 Task: Add a logo for vendor management.
Action: Mouse moved to (17, 85)
Screenshot: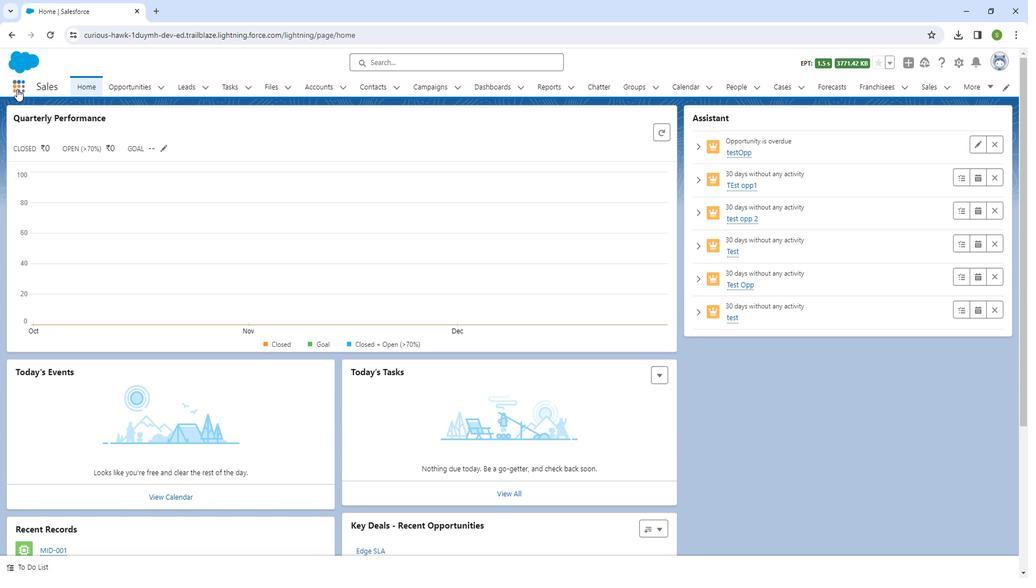 
Action: Mouse pressed left at (17, 85)
Screenshot: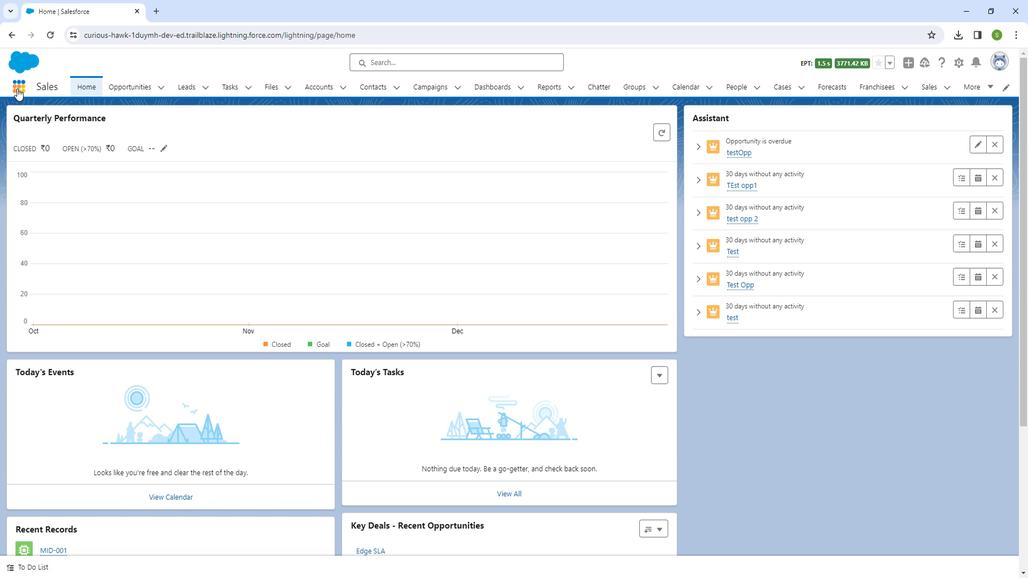 
Action: Mouse moved to (36, 270)
Screenshot: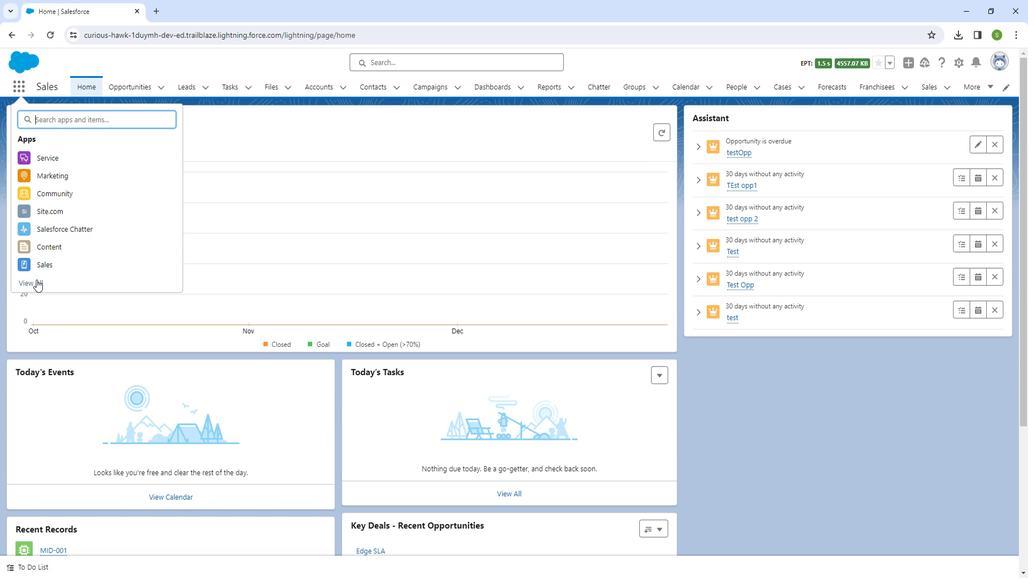 
Action: Mouse pressed left at (36, 270)
Screenshot: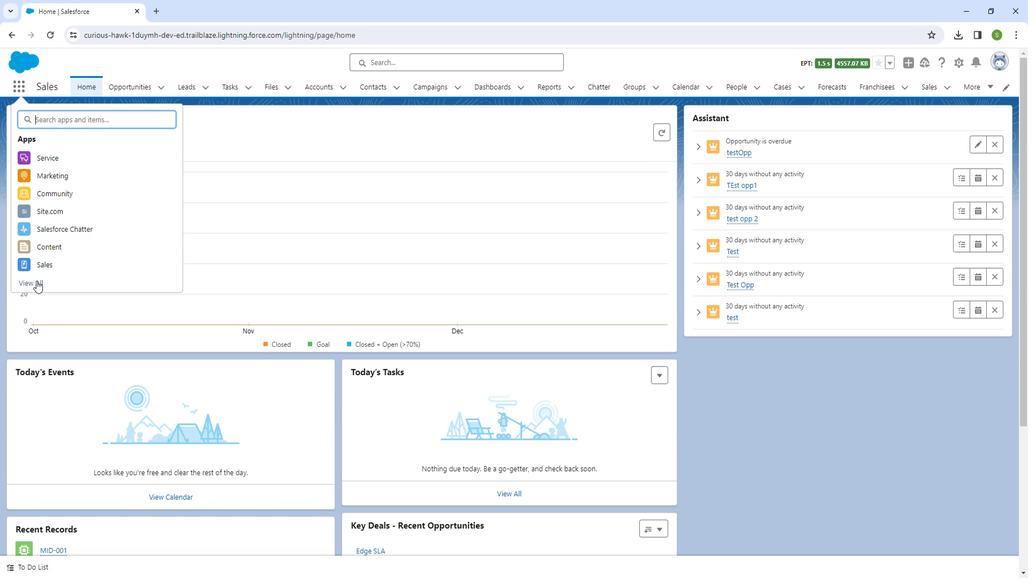 
Action: Mouse moved to (170, 440)
Screenshot: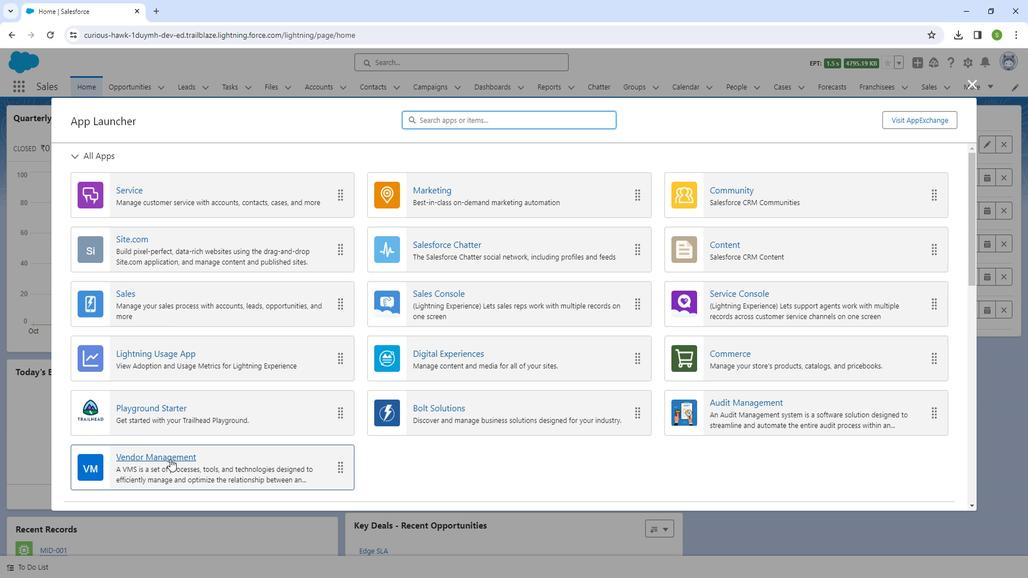 
Action: Mouse pressed left at (170, 440)
Screenshot: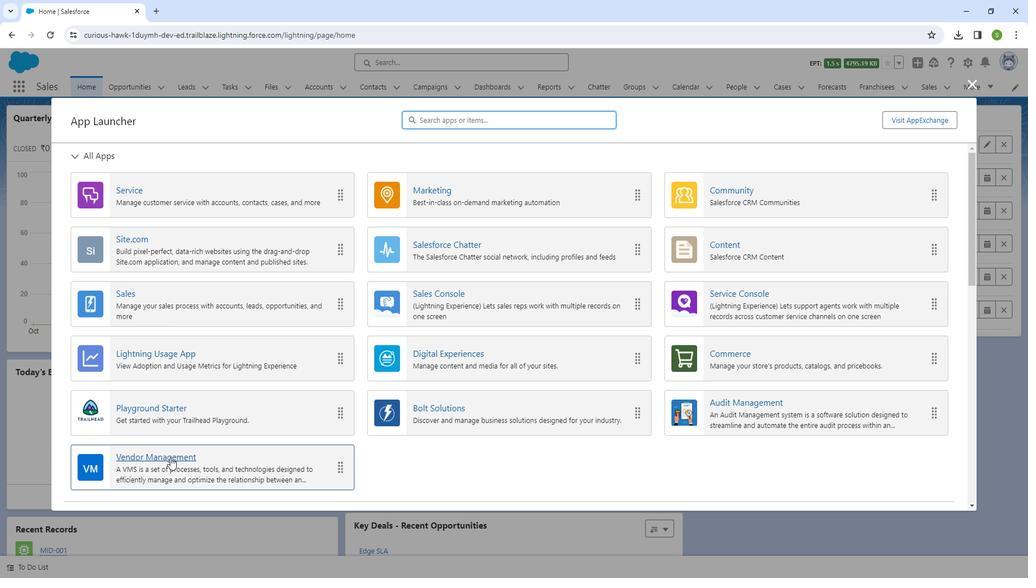 
Action: Mouse moved to (967, 58)
Screenshot: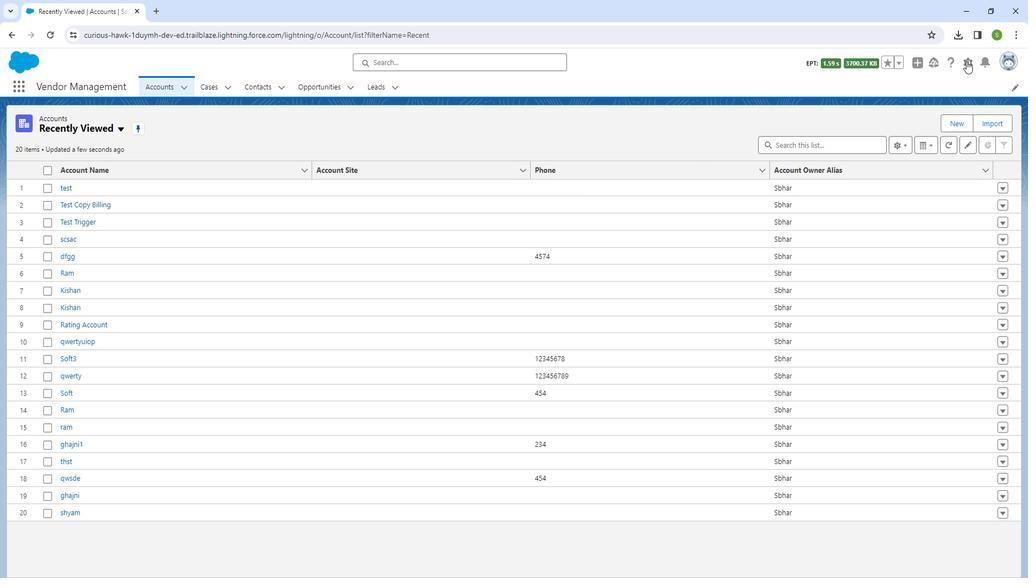 
Action: Mouse pressed left at (967, 58)
Screenshot: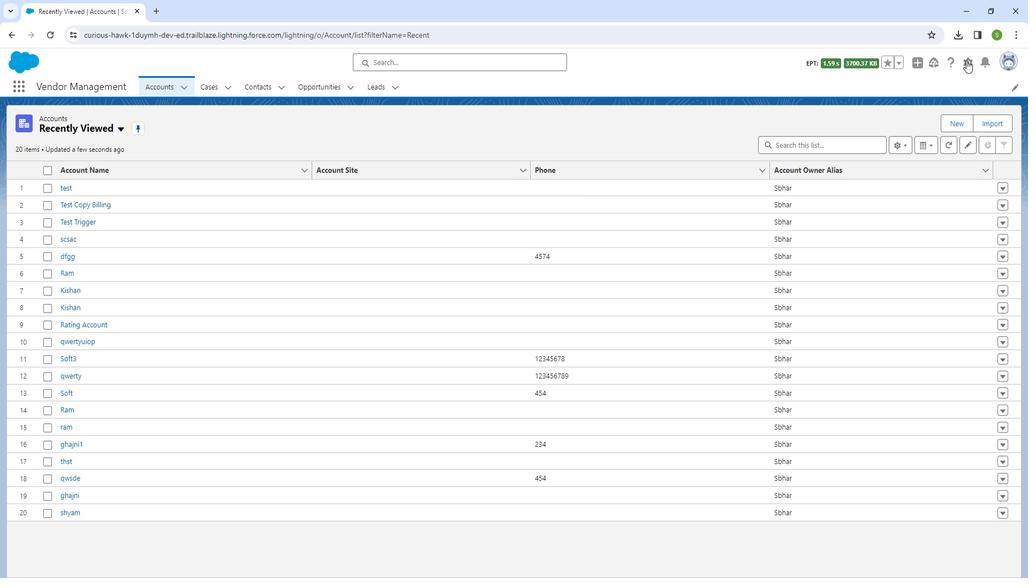 
Action: Mouse moved to (919, 180)
Screenshot: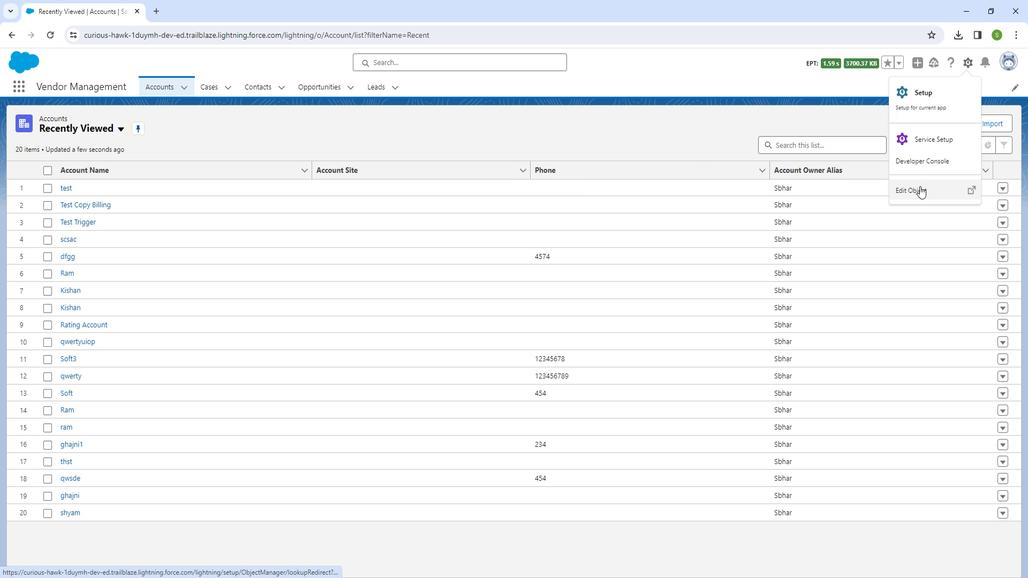
Action: Mouse pressed left at (919, 180)
Screenshot: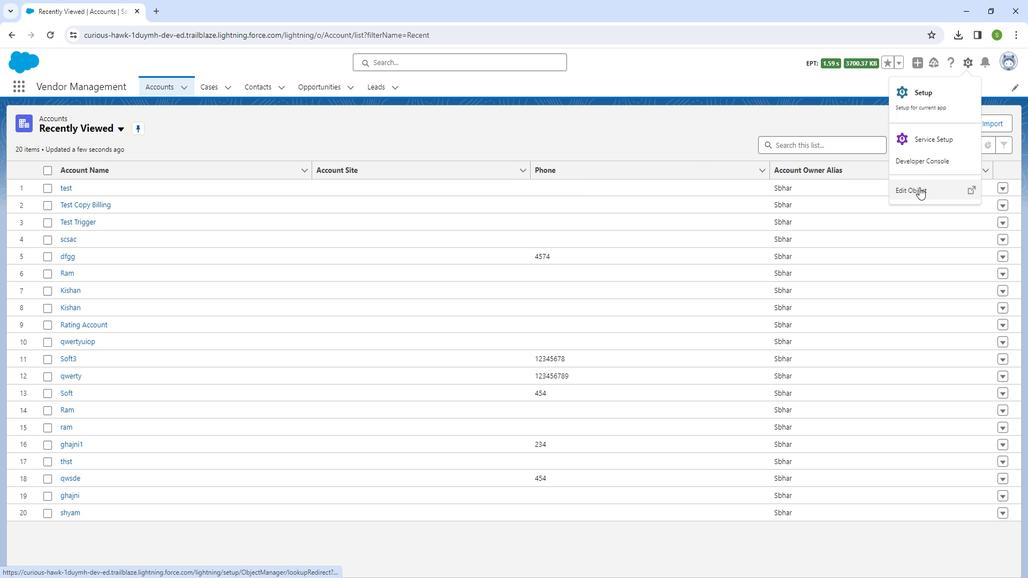 
Action: Mouse moved to (88, 84)
Screenshot: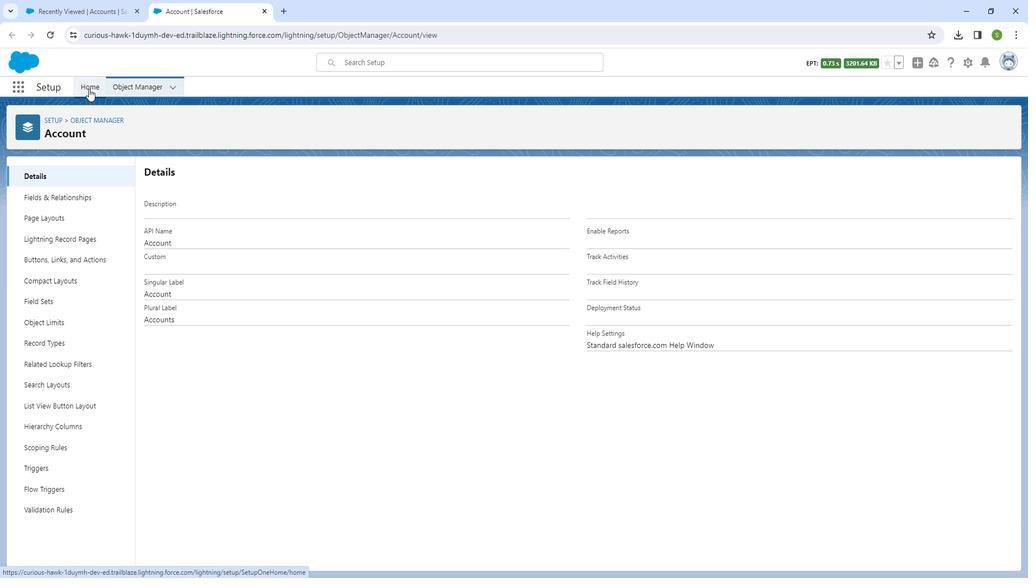 
Action: Mouse pressed left at (88, 84)
Screenshot: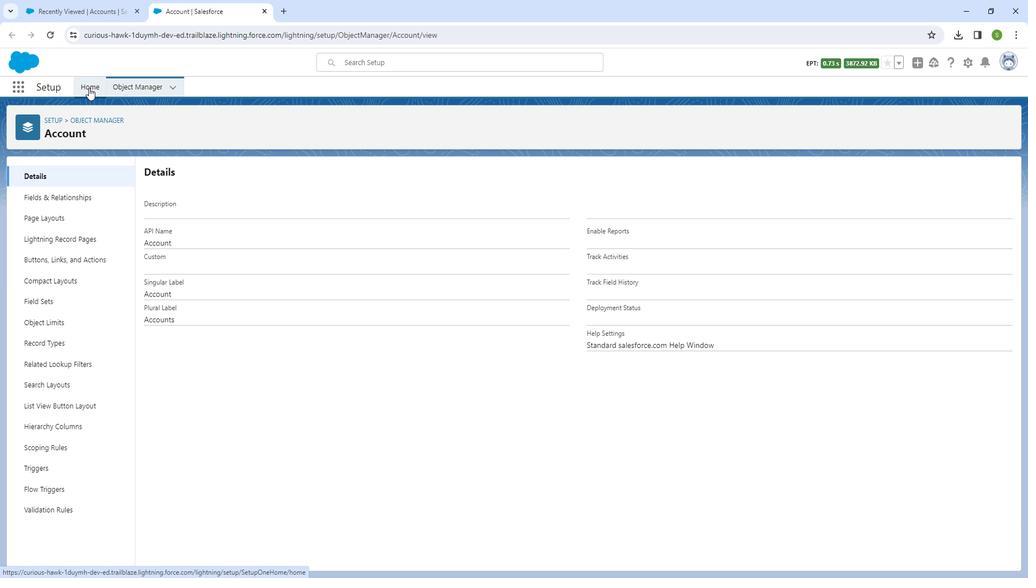 
Action: Mouse moved to (18, 85)
Screenshot: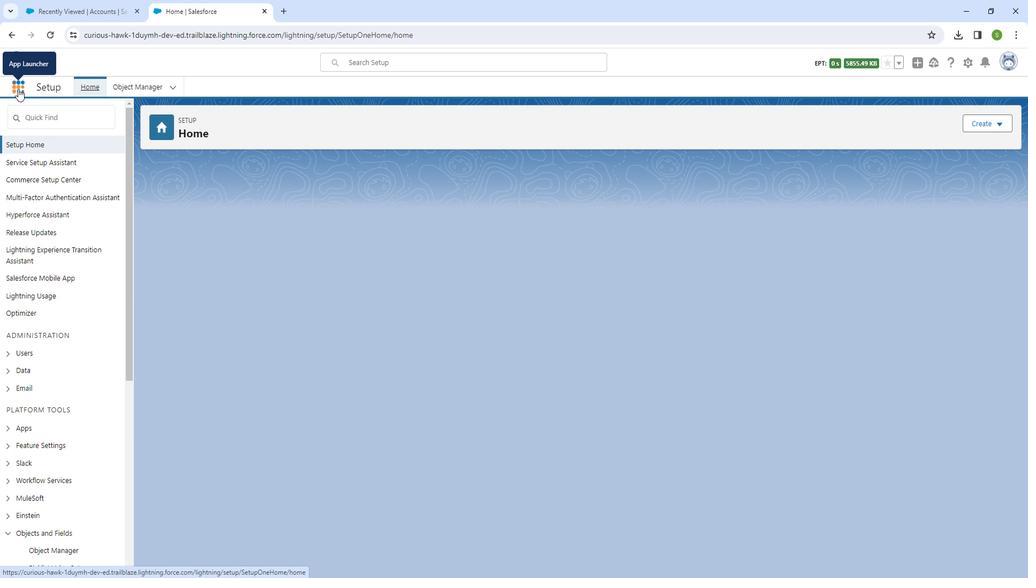 
Action: Mouse pressed left at (18, 85)
Screenshot: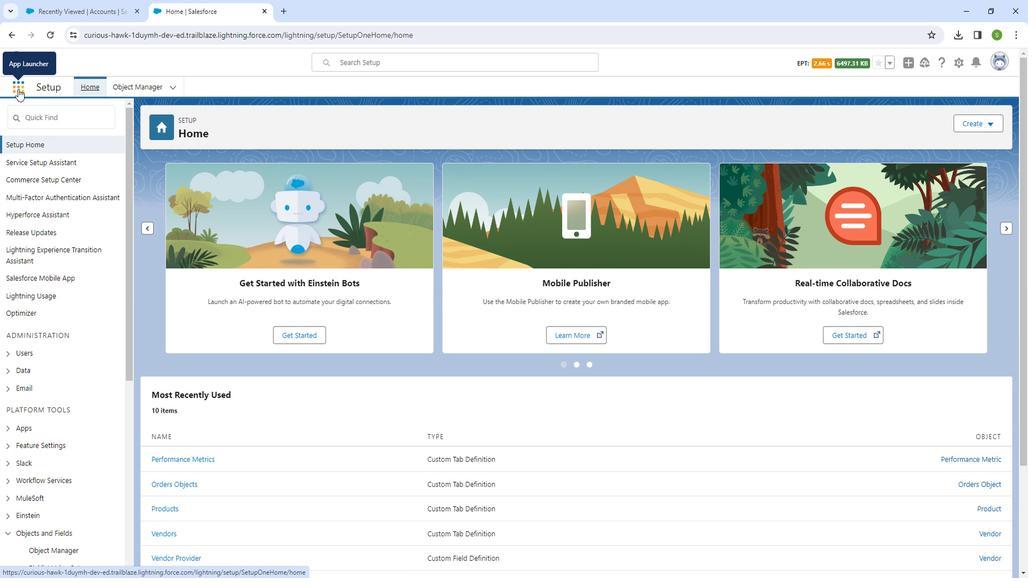 
Action: Mouse moved to (223, 114)
Screenshot: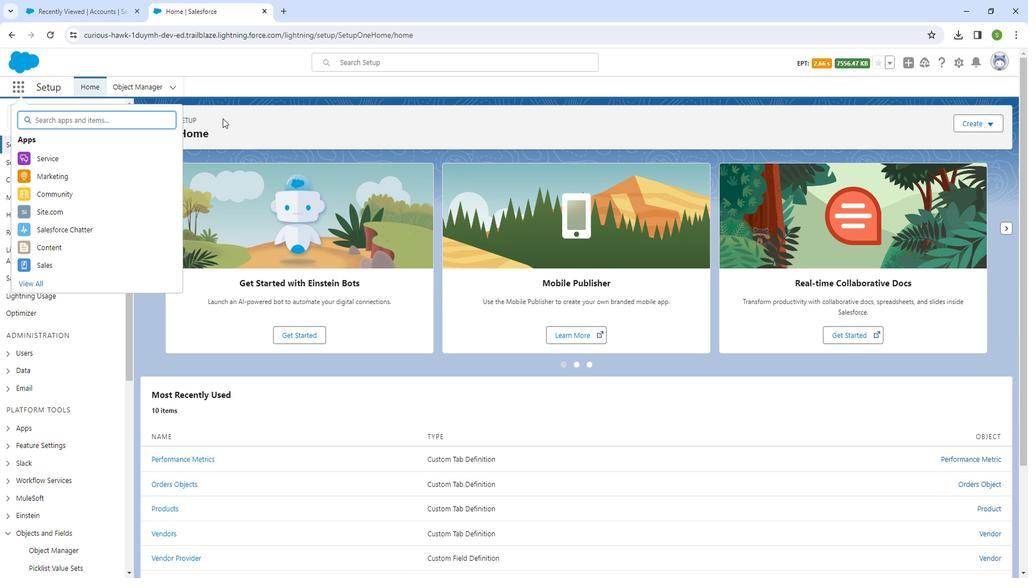 
Action: Mouse pressed left at (223, 114)
Screenshot: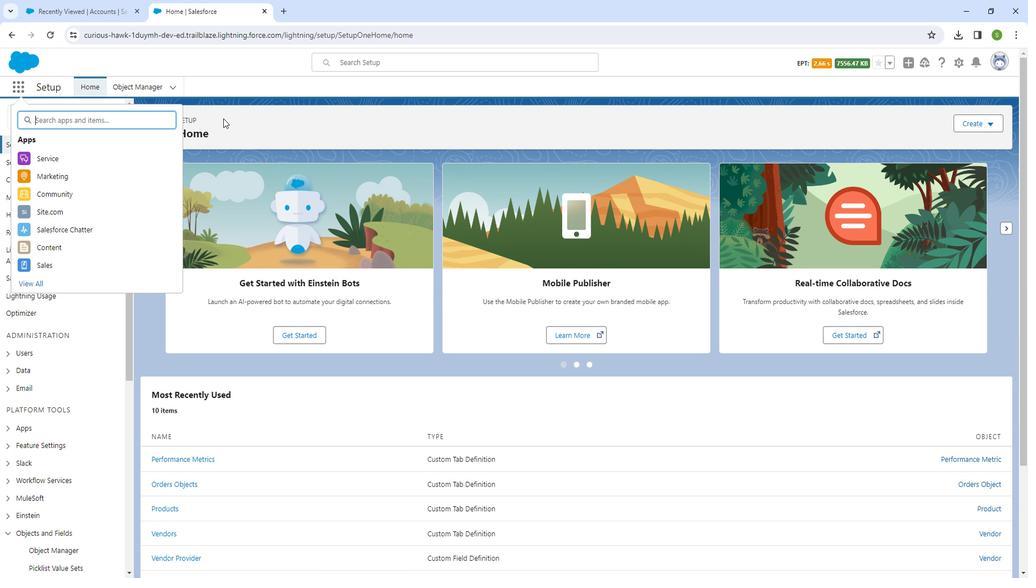 
Action: Mouse moved to (73, 110)
Screenshot: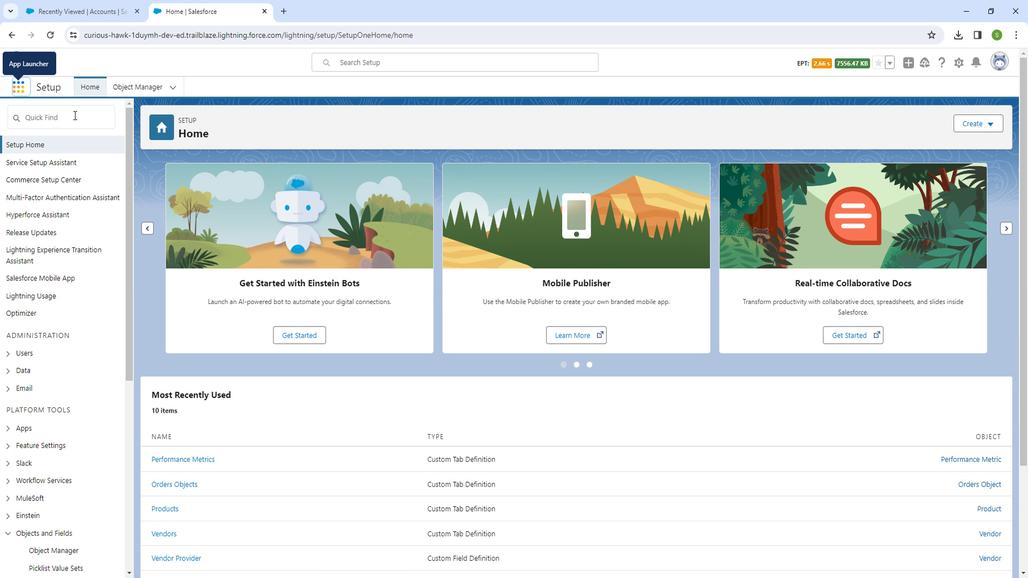 
Action: Mouse pressed left at (73, 110)
Screenshot: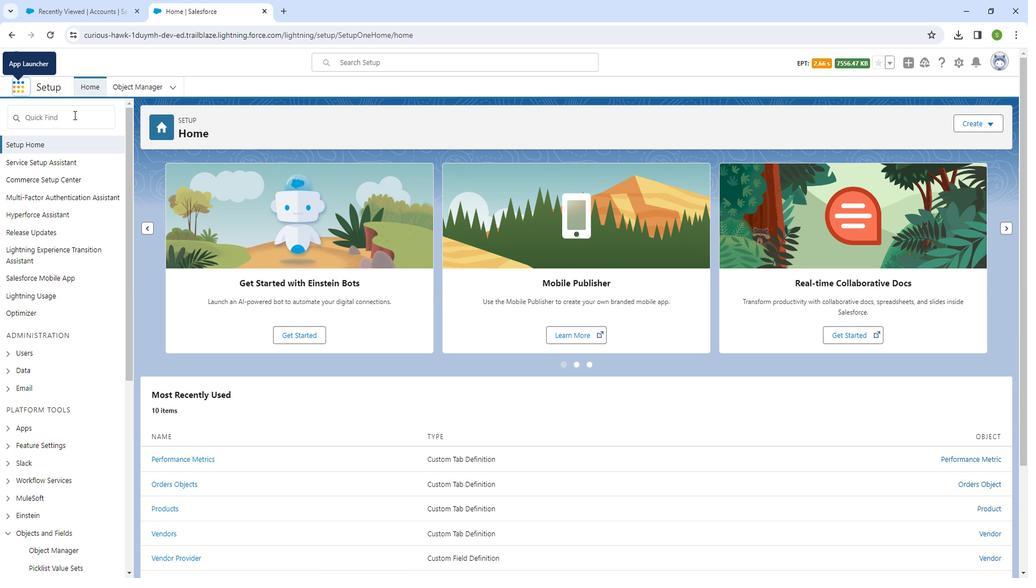 
Action: Mouse moved to (74, 110)
Screenshot: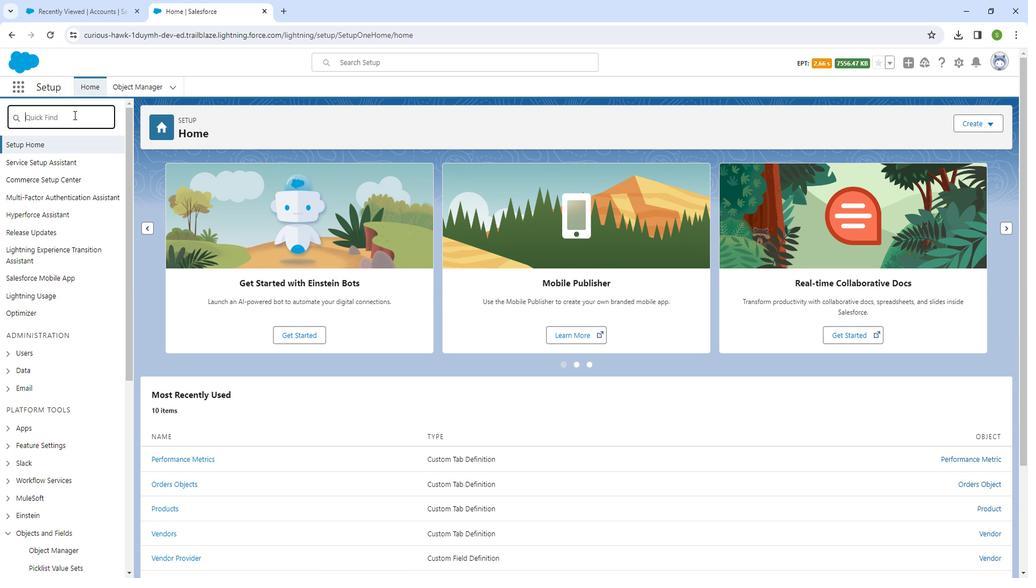 
Action: Key pressed app<Key.space>manager
Screenshot: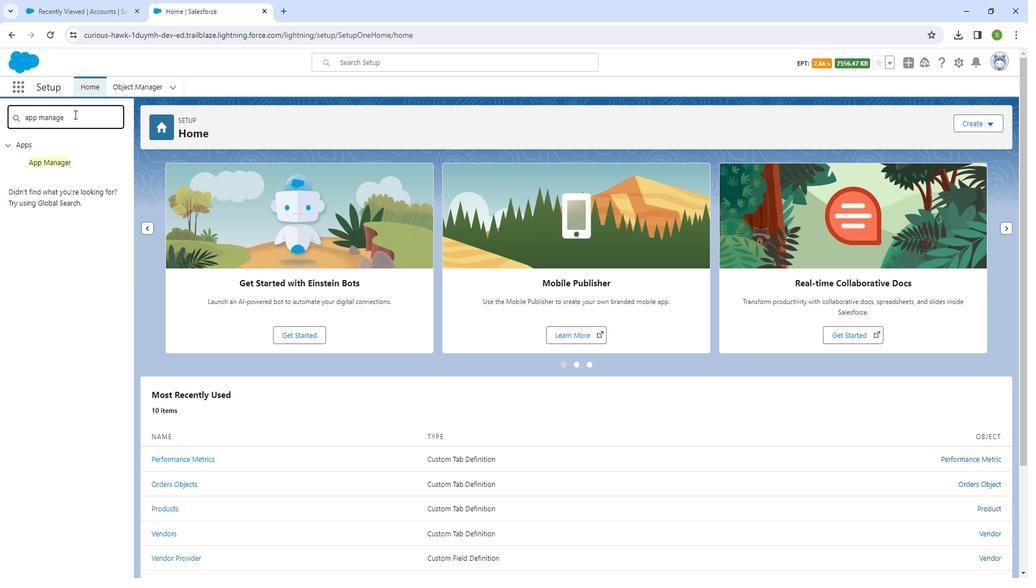
Action: Mouse moved to (54, 154)
Screenshot: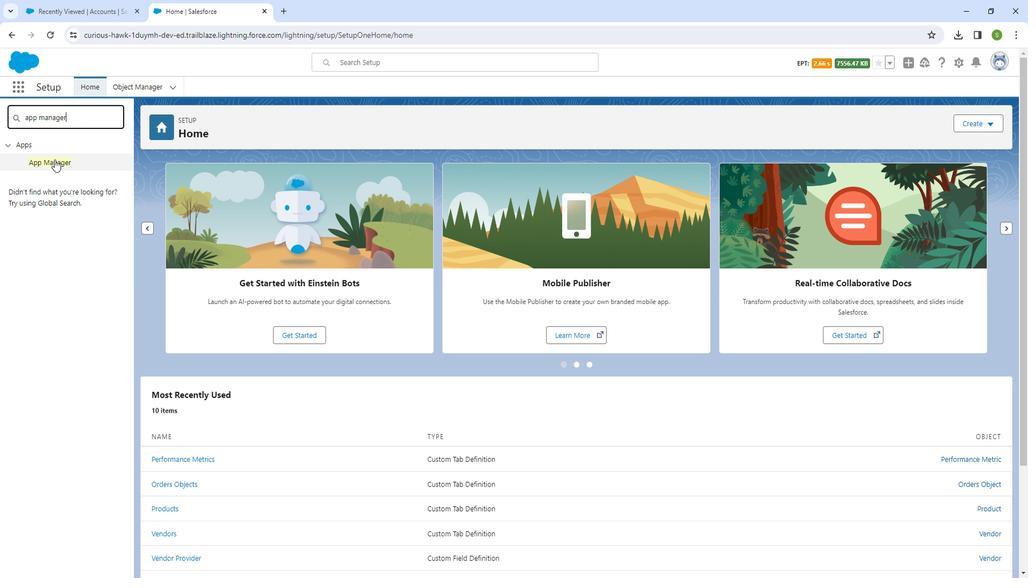 
Action: Mouse pressed left at (54, 154)
Screenshot: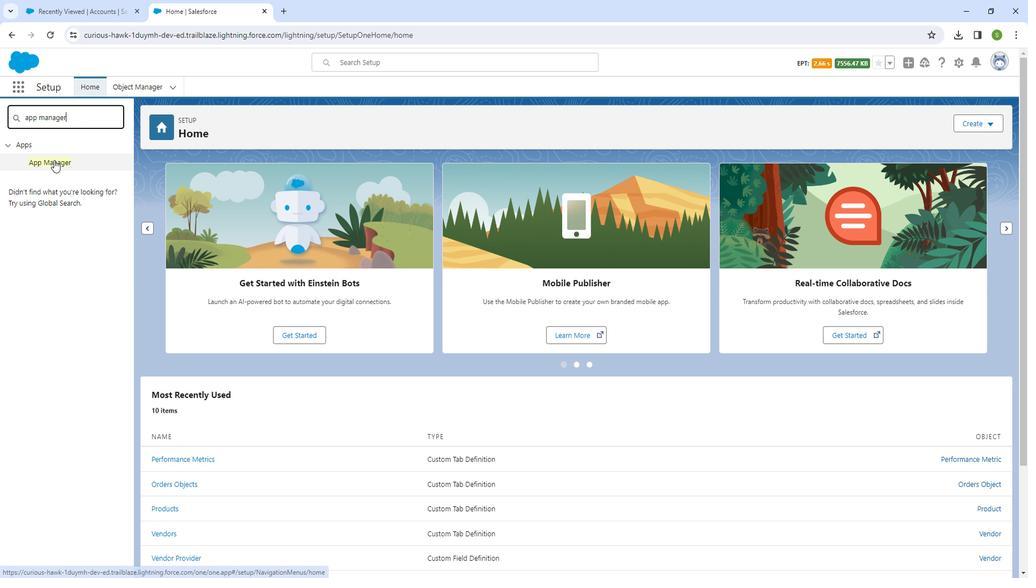 
Action: Mouse moved to (292, 260)
Screenshot: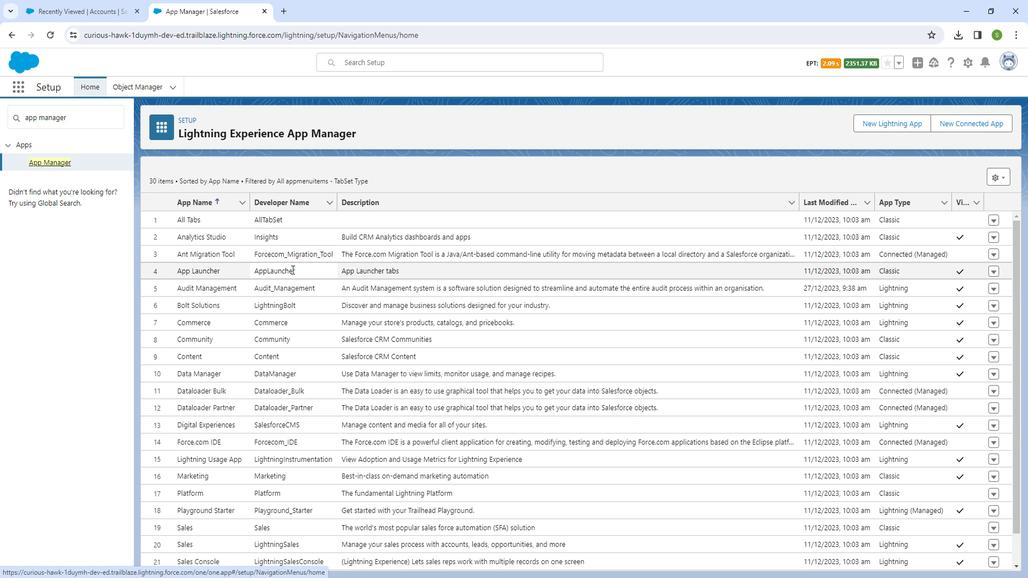 
Action: Mouse scrolled (292, 259) with delta (0, 0)
Screenshot: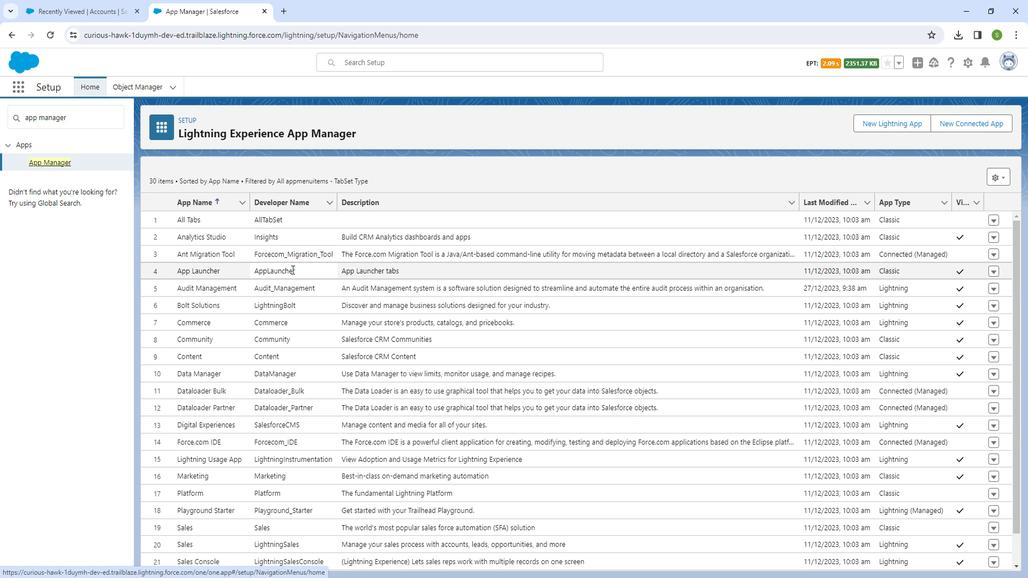
Action: Mouse moved to (292, 265)
Screenshot: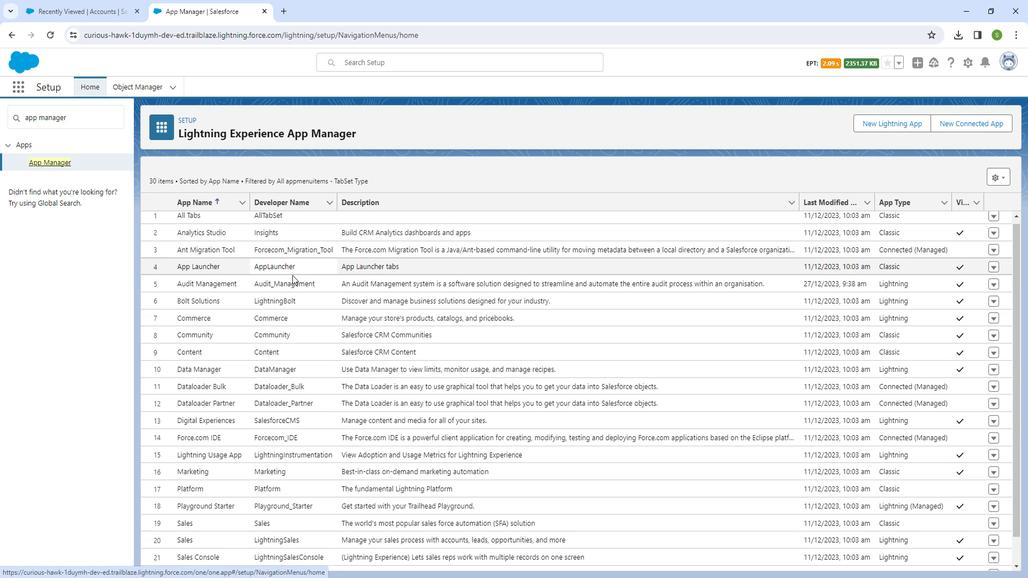 
Action: Mouse scrolled (292, 264) with delta (0, 0)
Screenshot: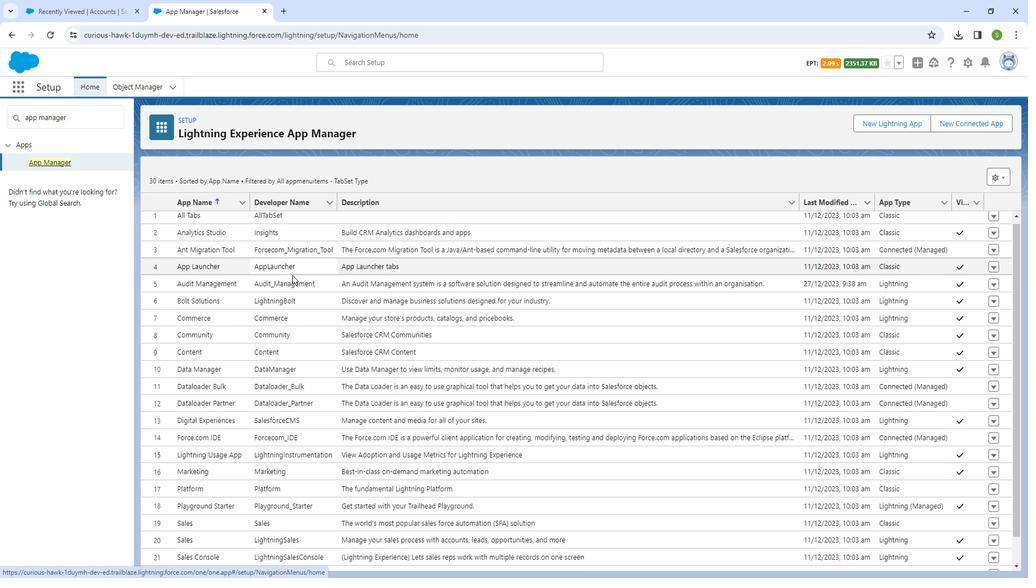 
Action: Mouse moved to (292, 265)
Screenshot: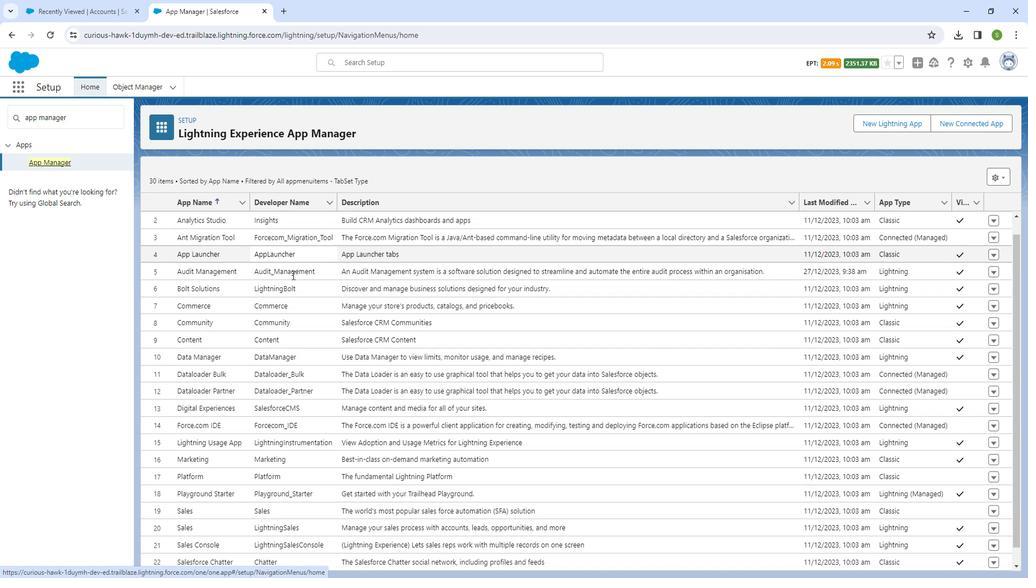 
Action: Mouse scrolled (292, 265) with delta (0, 0)
Screenshot: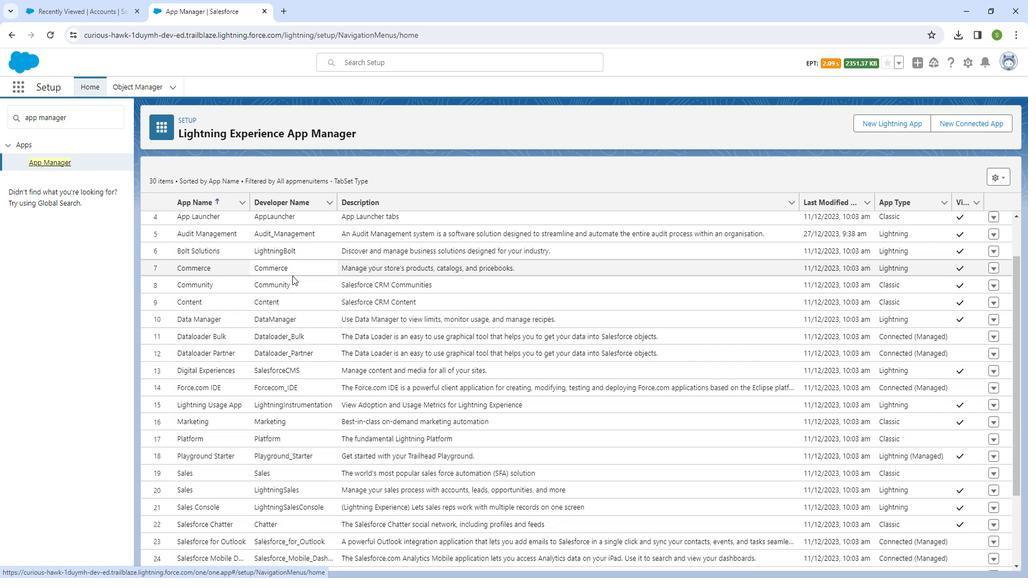 
Action: Mouse moved to (292, 266)
Screenshot: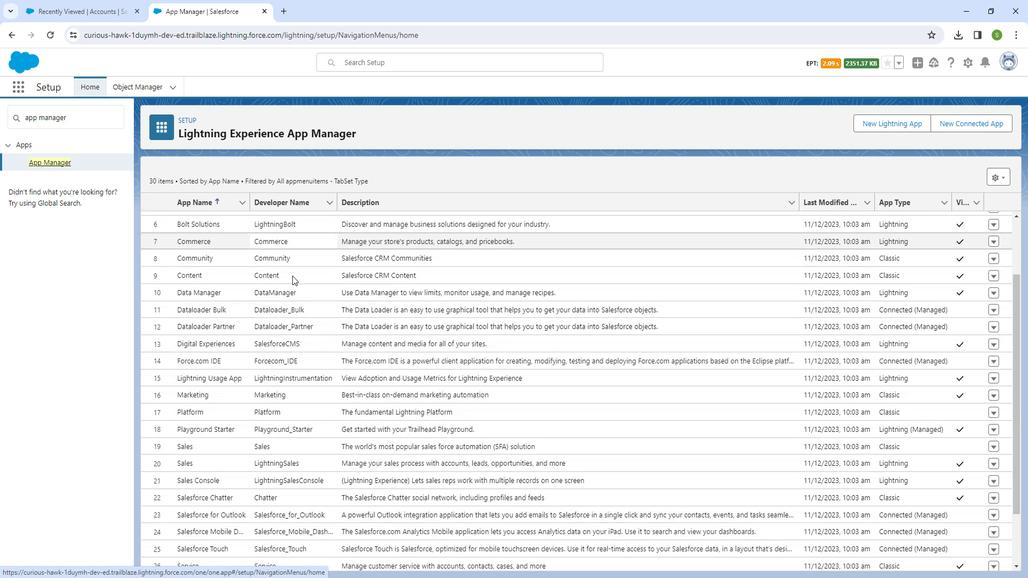 
Action: Mouse scrolled (292, 265) with delta (0, 0)
Screenshot: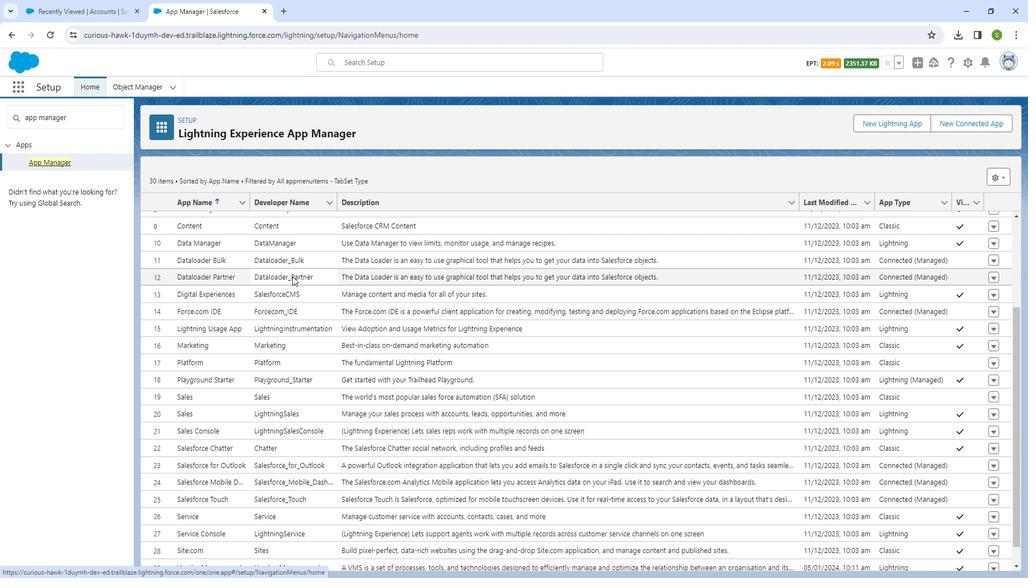 
Action: Mouse moved to (292, 266)
Screenshot: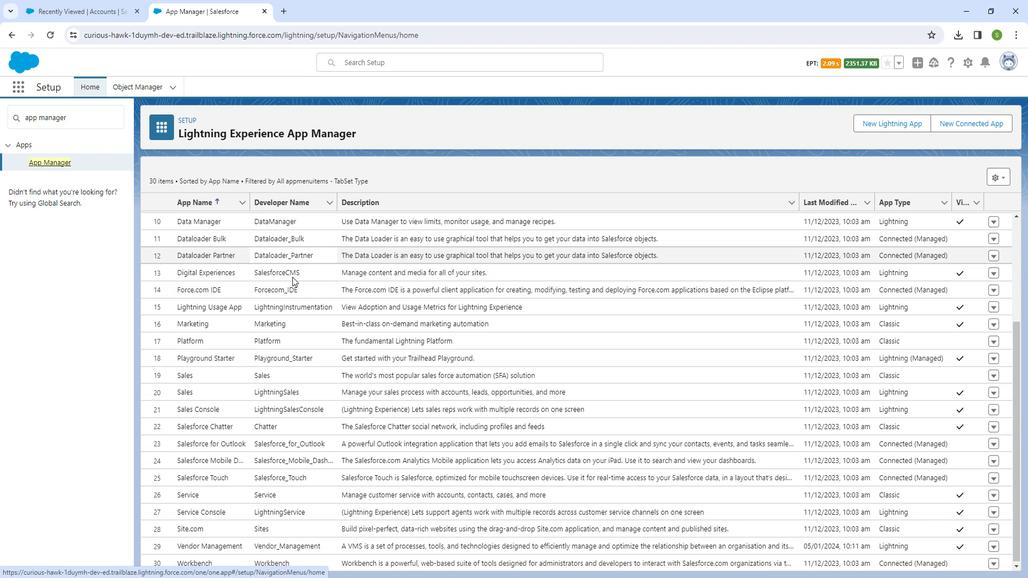 
Action: Mouse scrolled (292, 266) with delta (0, 0)
Screenshot: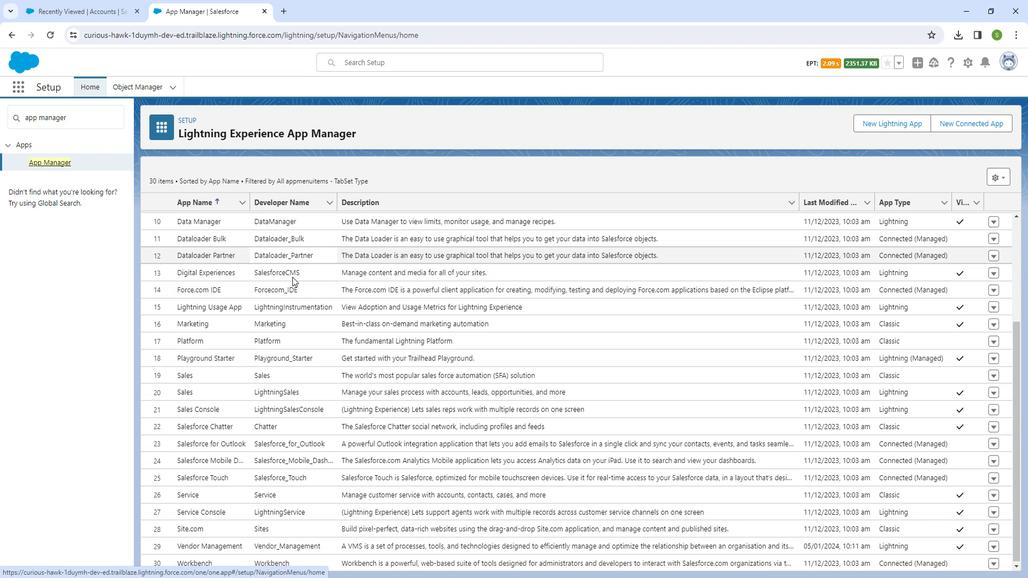 
Action: Mouse moved to (293, 267)
Screenshot: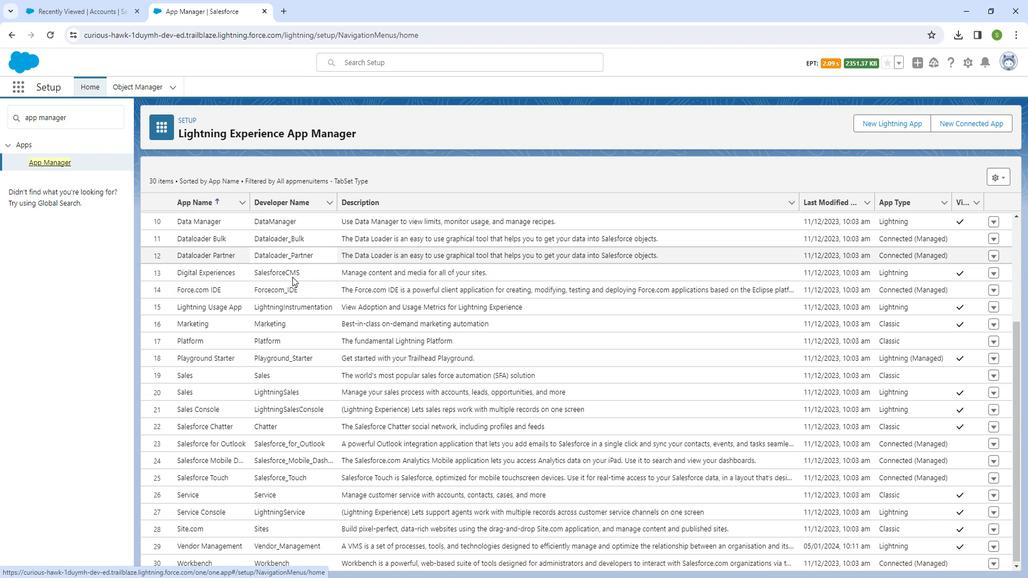
Action: Mouse scrolled (293, 266) with delta (0, 0)
Screenshot: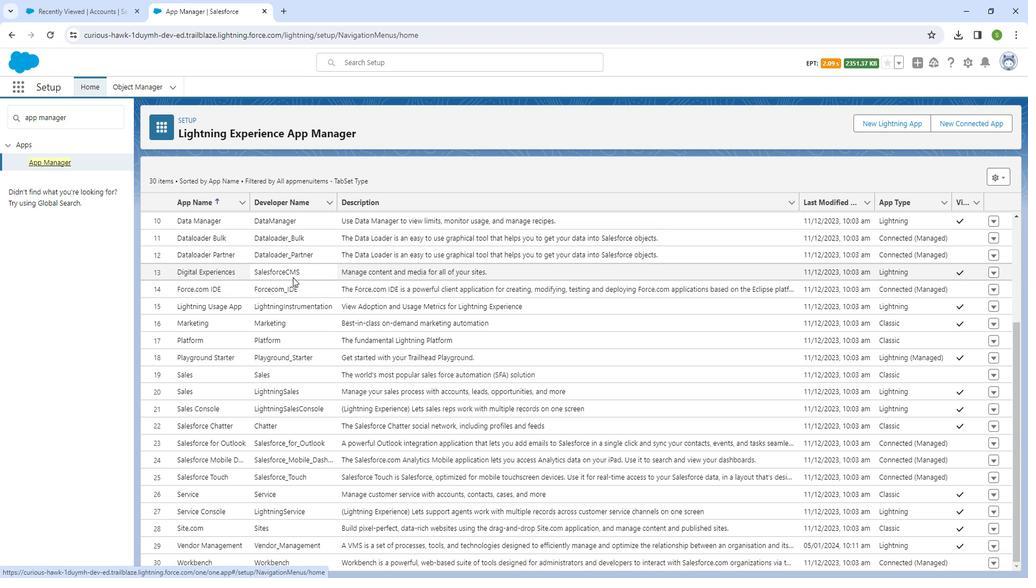 
Action: Mouse moved to (992, 527)
Screenshot: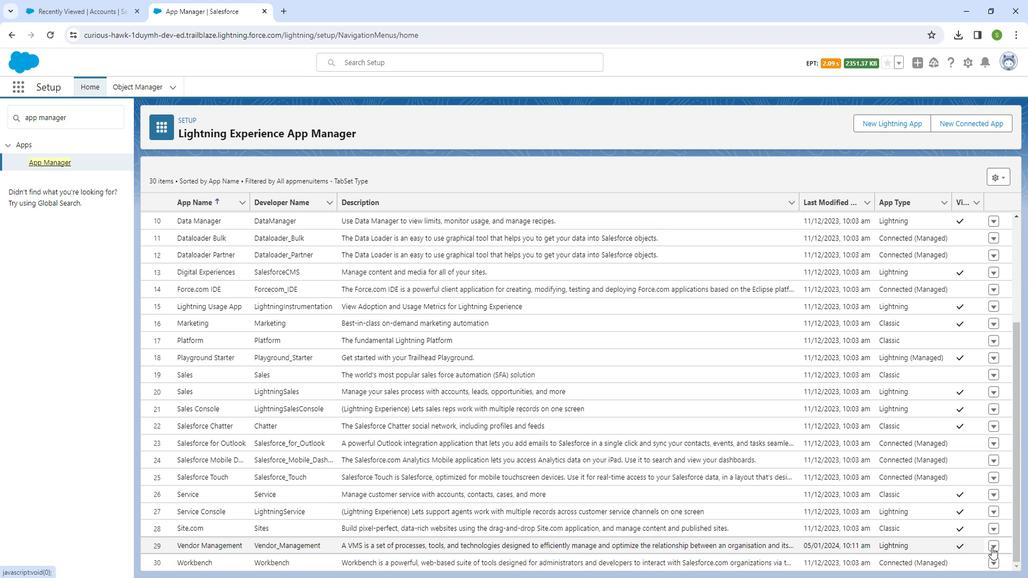 
Action: Mouse pressed left at (992, 527)
Screenshot: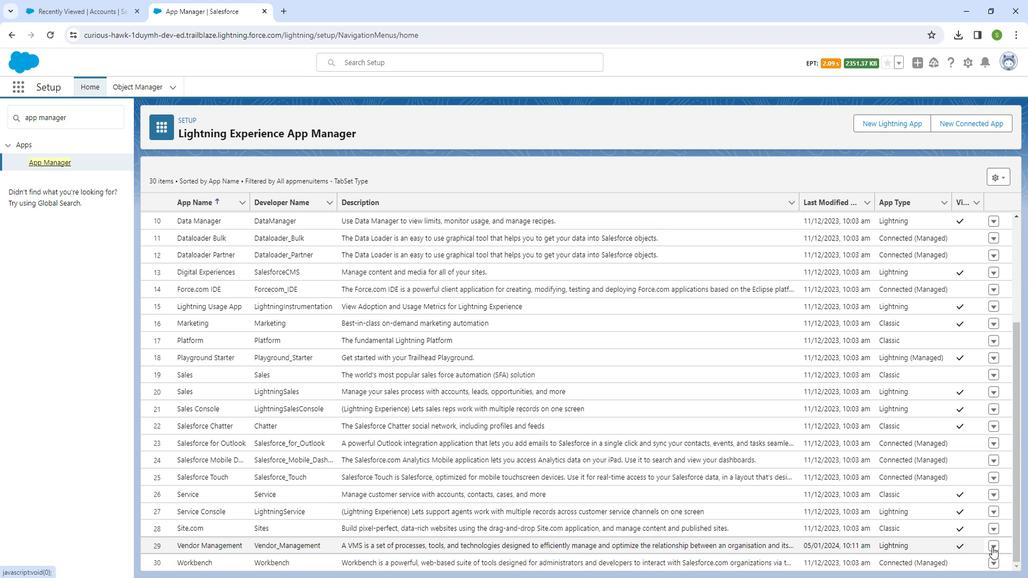 
Action: Mouse moved to (974, 470)
Screenshot: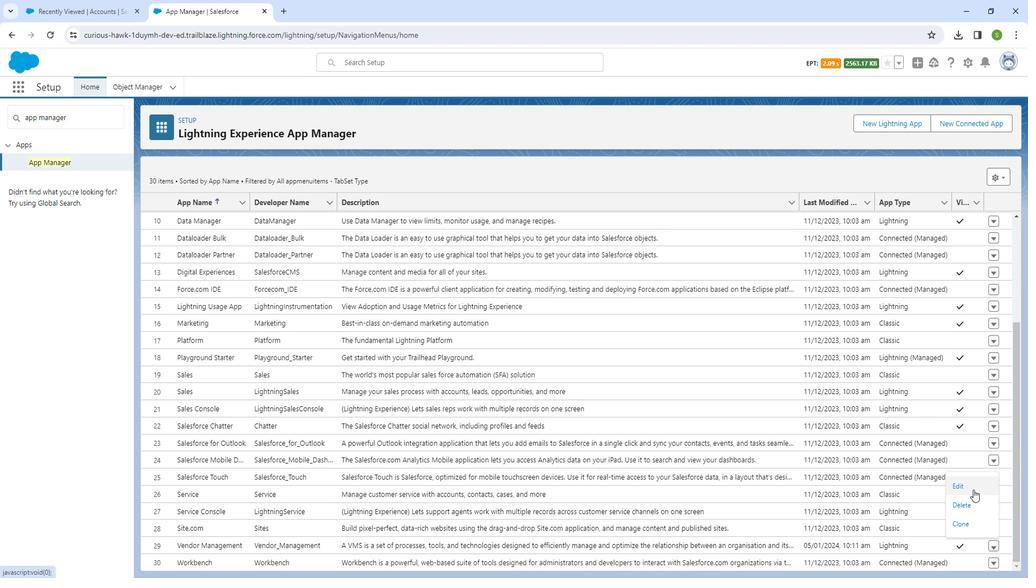 
Action: Mouse pressed left at (974, 470)
Screenshot: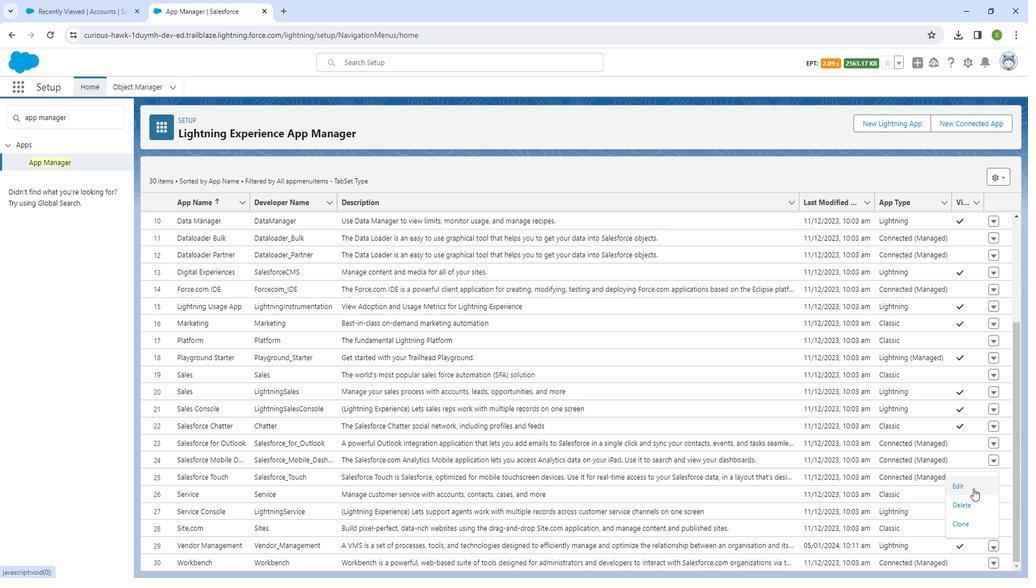 
Action: Mouse moved to (378, 200)
Screenshot: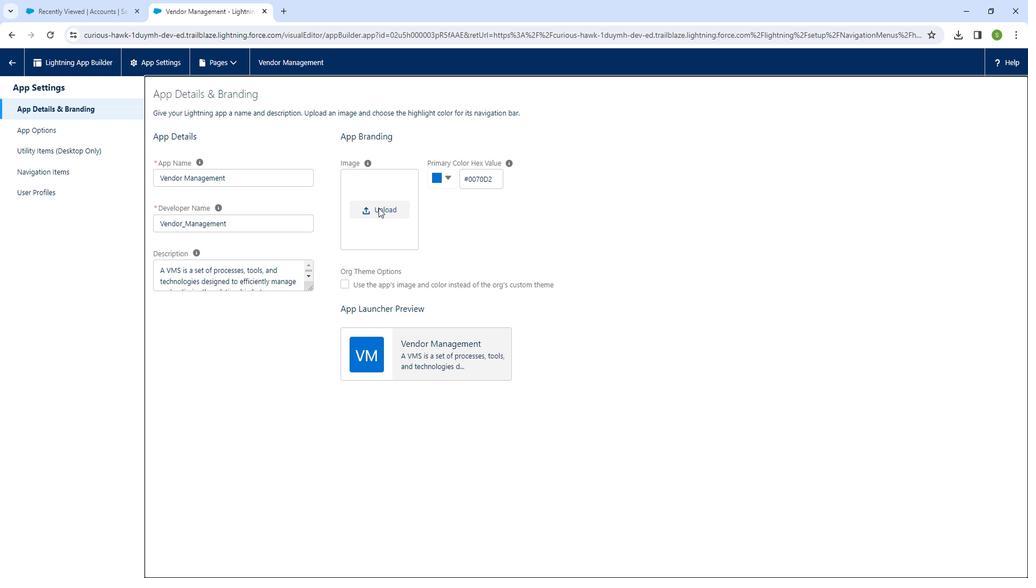 
Action: Mouse pressed left at (378, 200)
Screenshot: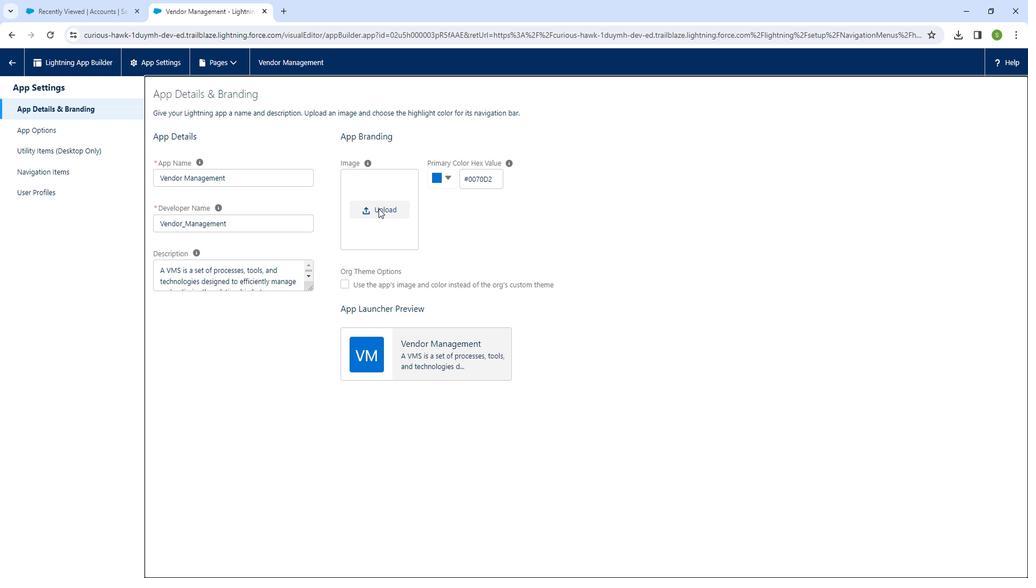 
Action: Mouse moved to (62, 81)
Screenshot: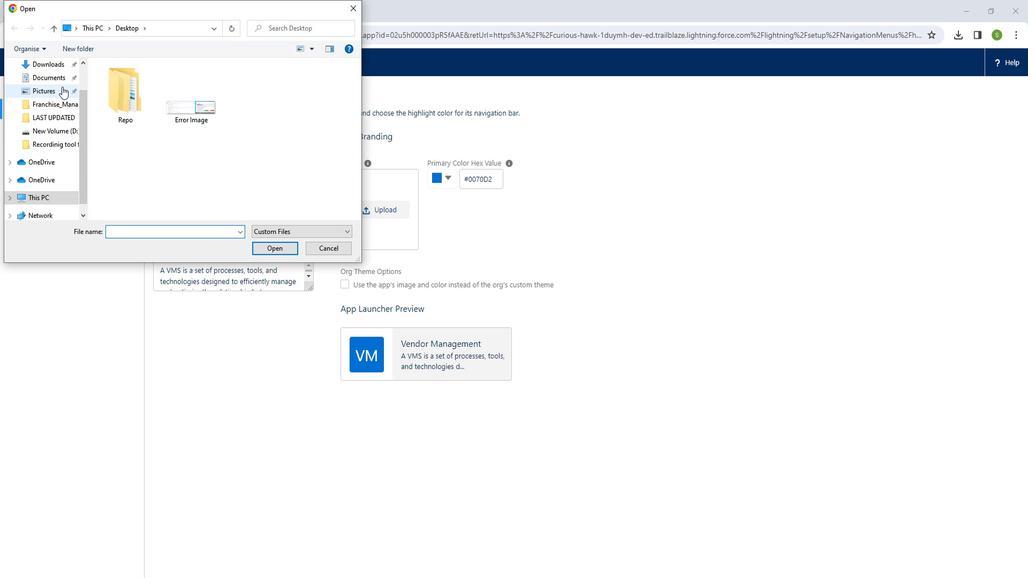 
Action: Mouse scrolled (62, 82) with delta (0, 0)
Screenshot: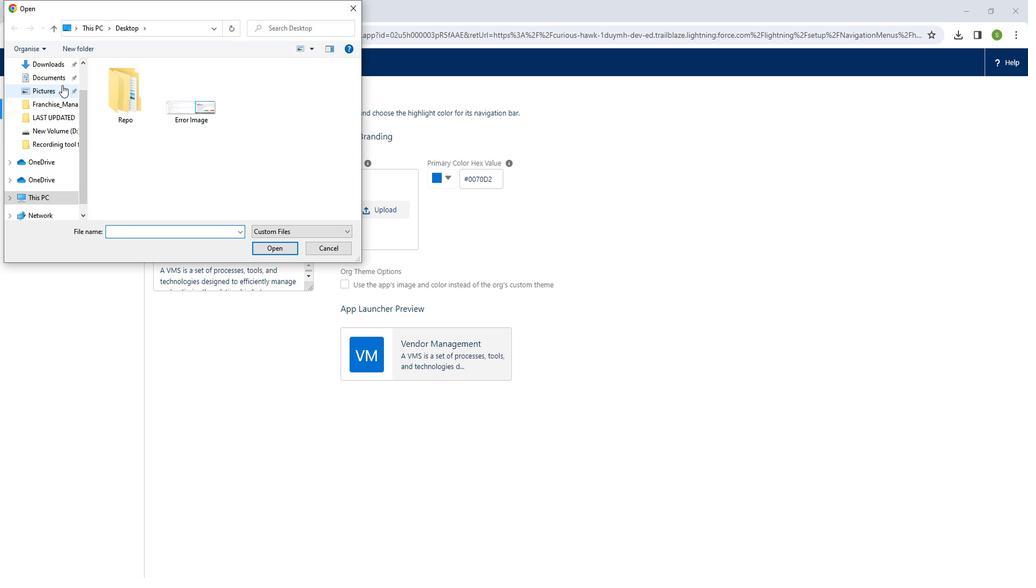 
Action: Mouse scrolled (62, 82) with delta (0, 0)
Screenshot: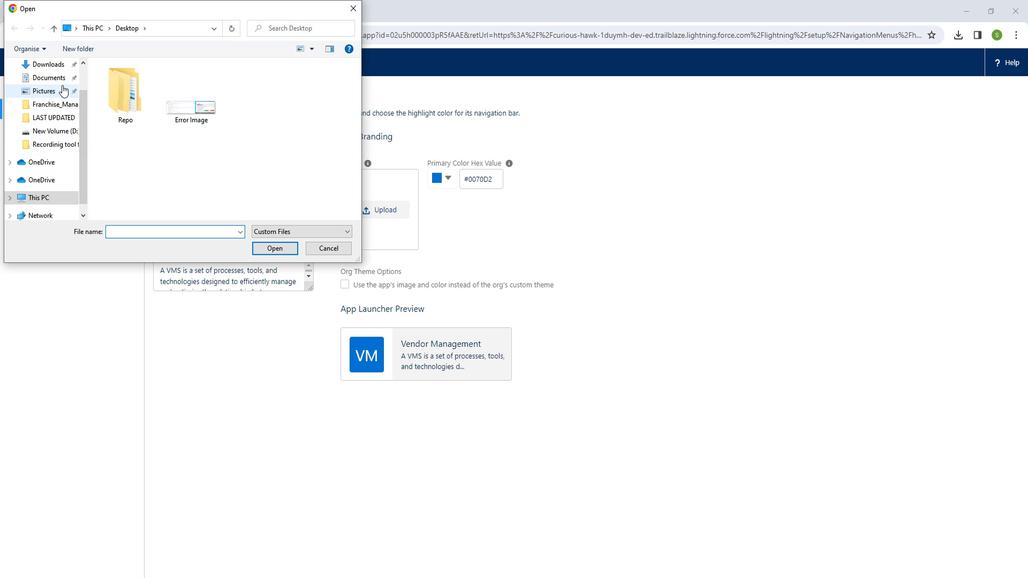 
Action: Mouse moved to (47, 93)
Screenshot: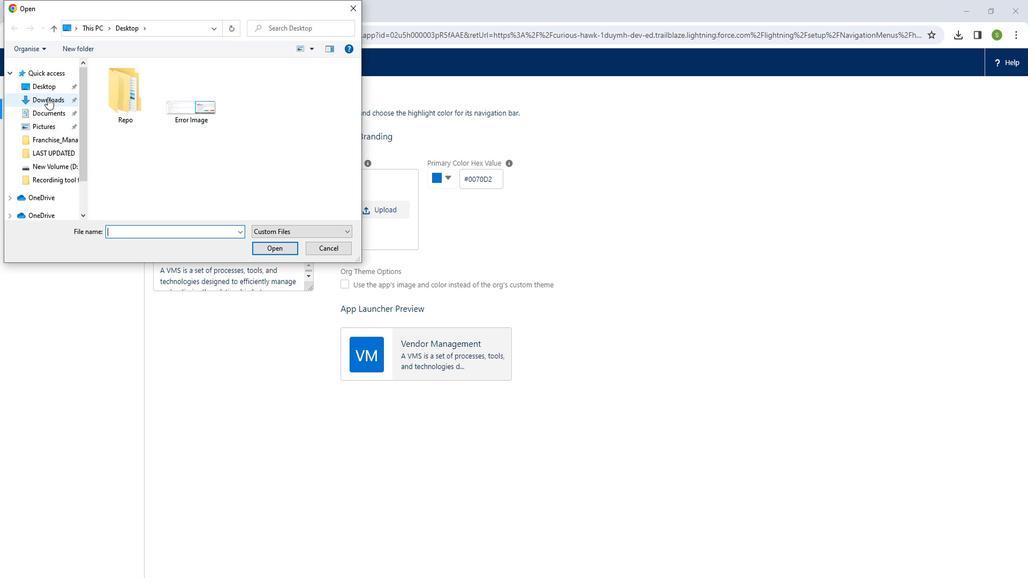 
Action: Mouse pressed left at (47, 93)
Screenshot: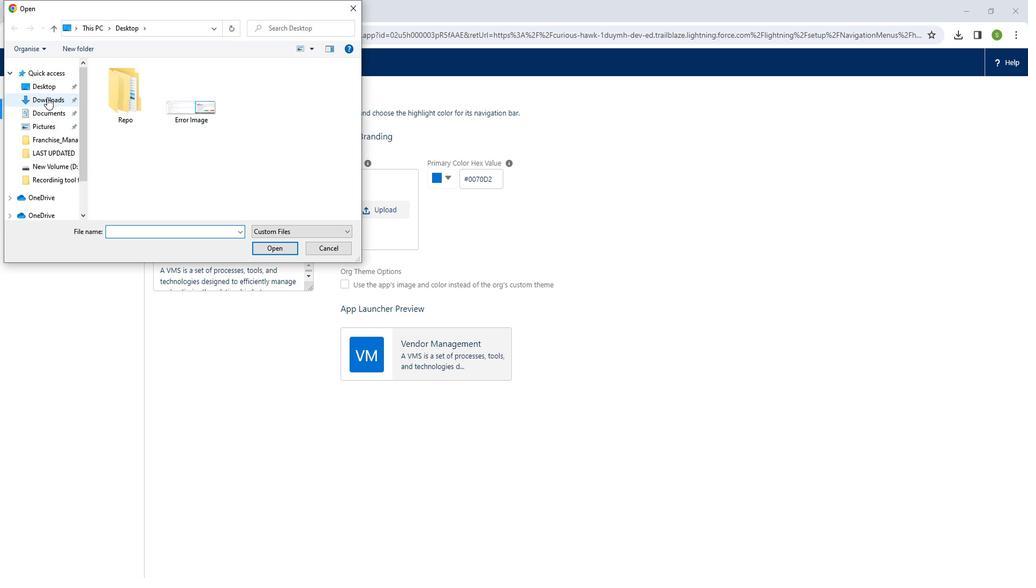 
Action: Mouse moved to (135, 94)
Screenshot: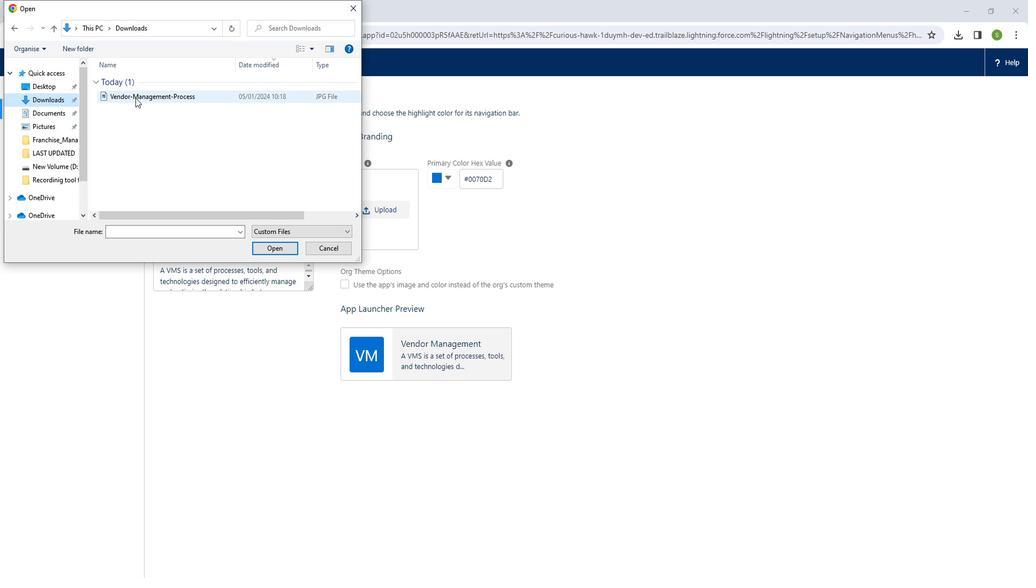 
Action: Mouse pressed left at (135, 94)
Screenshot: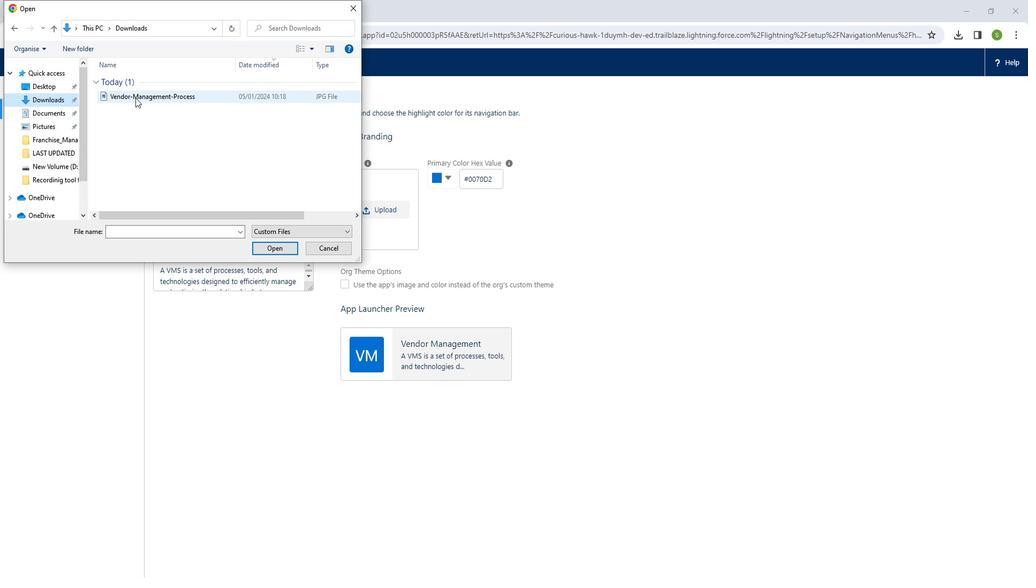 
Action: Mouse moved to (268, 238)
Screenshot: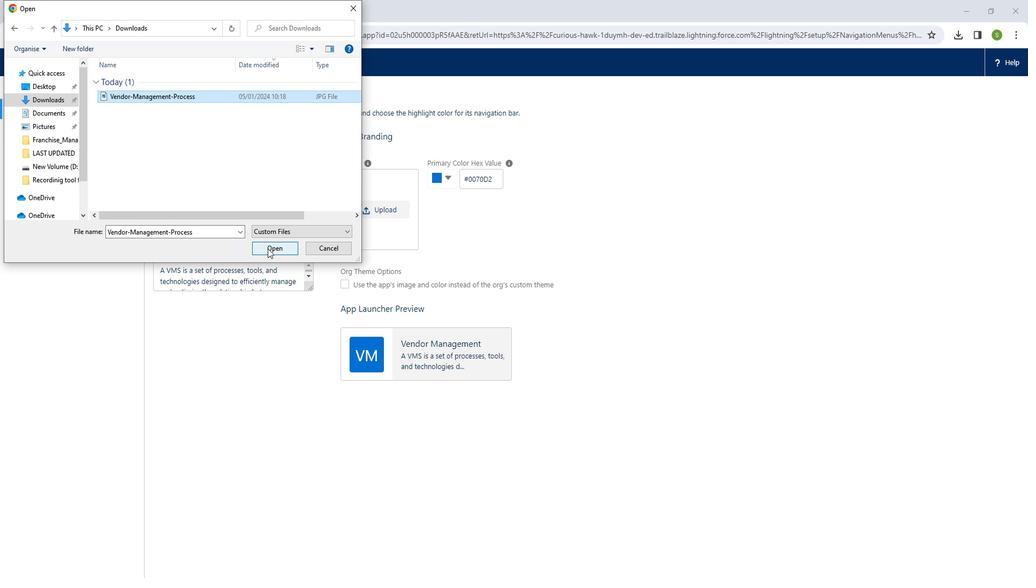 
Action: Mouse pressed left at (268, 238)
Screenshot: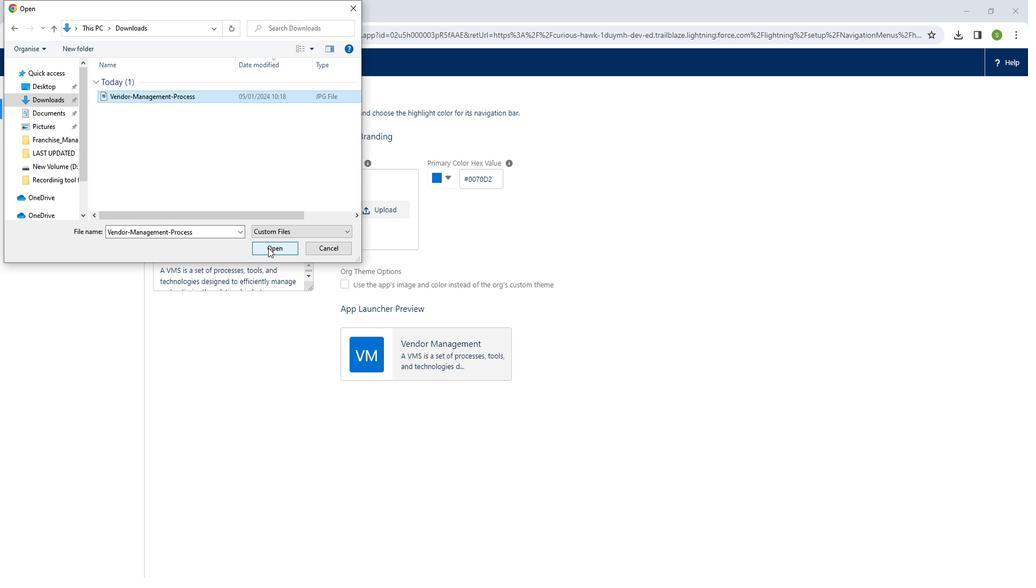 
Action: Mouse moved to (599, 510)
Screenshot: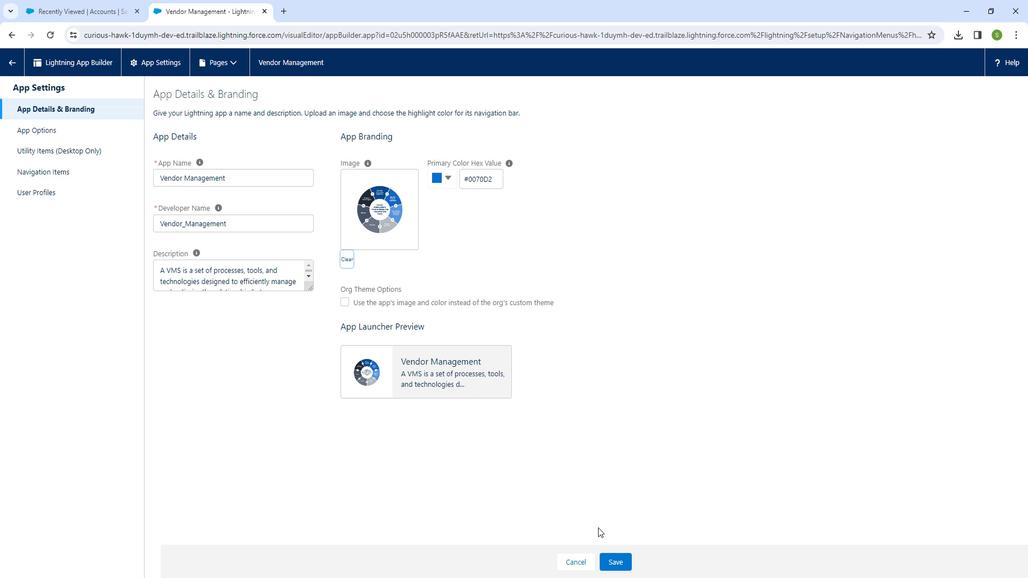 
Action: Mouse pressed left at (599, 510)
Screenshot: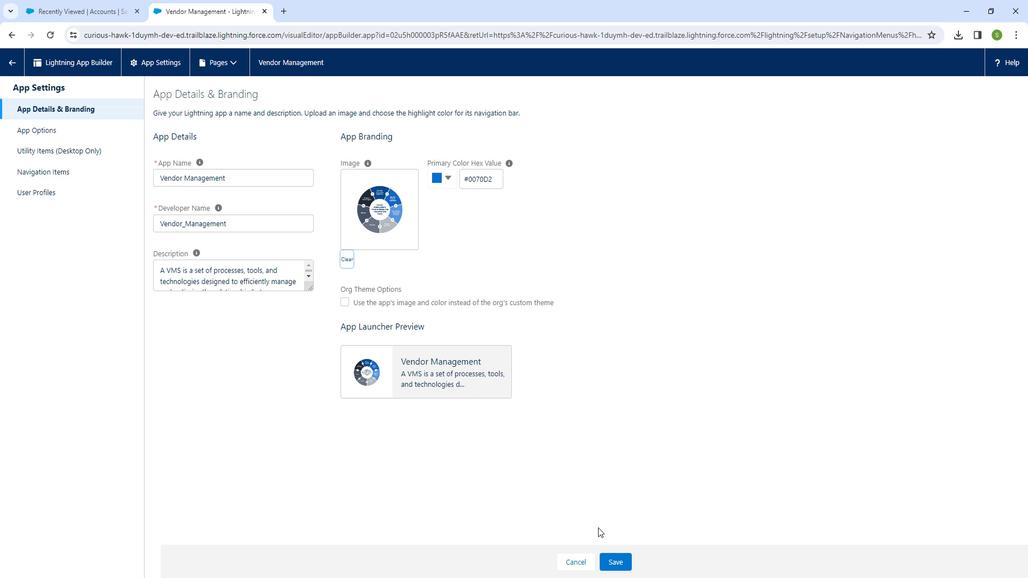 
Action: Mouse moved to (611, 537)
Screenshot: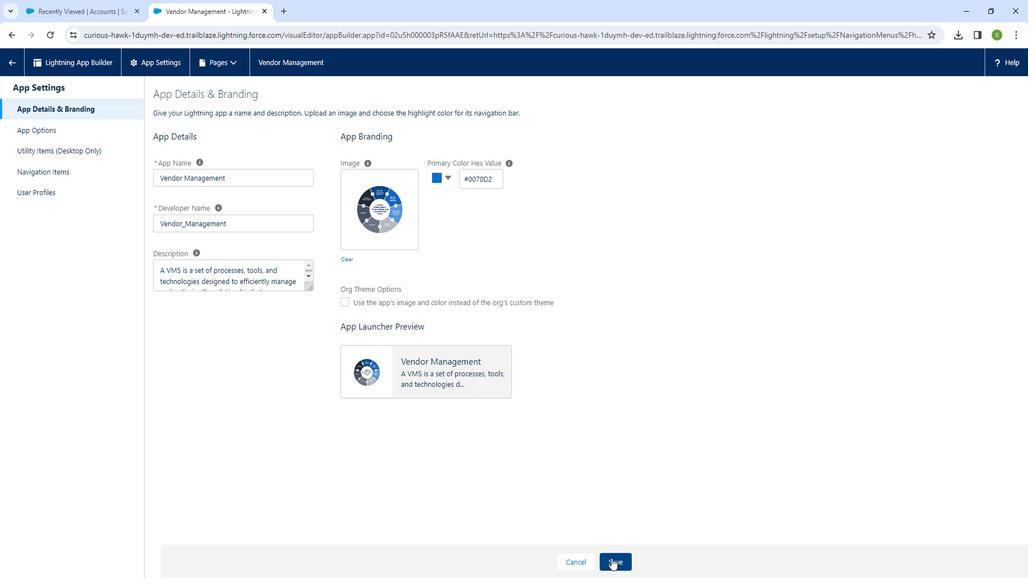 
Action: Mouse pressed left at (611, 537)
Screenshot: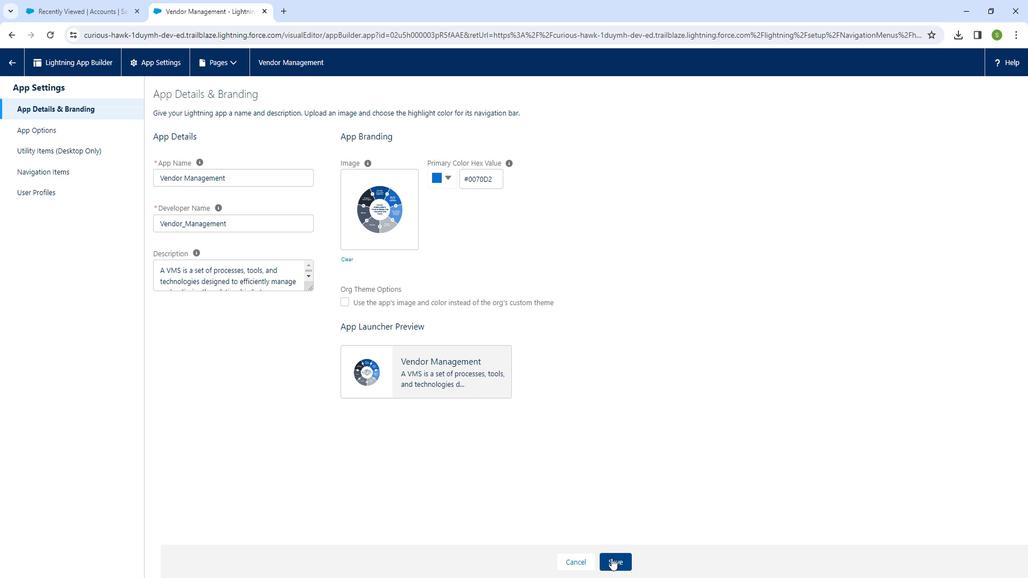 
Action: Mouse moved to (70, 123)
Screenshot: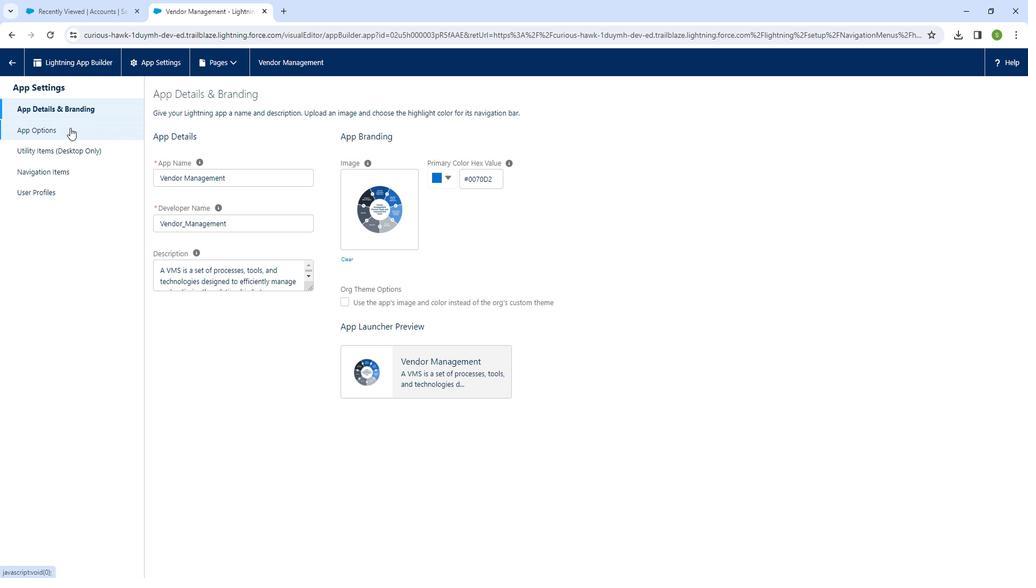 
Action: Mouse pressed left at (70, 123)
Screenshot: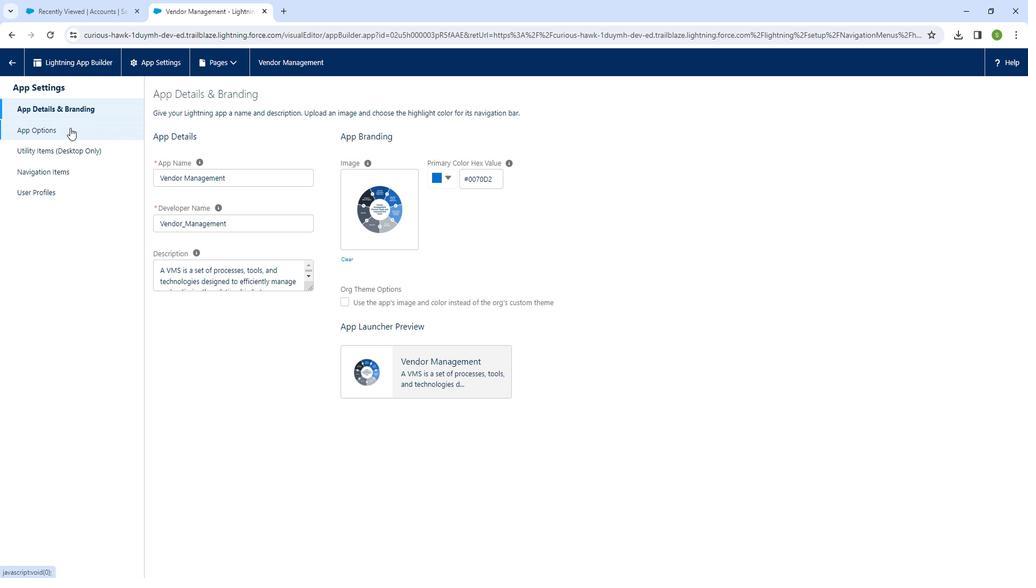 
Action: Mouse moved to (75, 145)
Screenshot: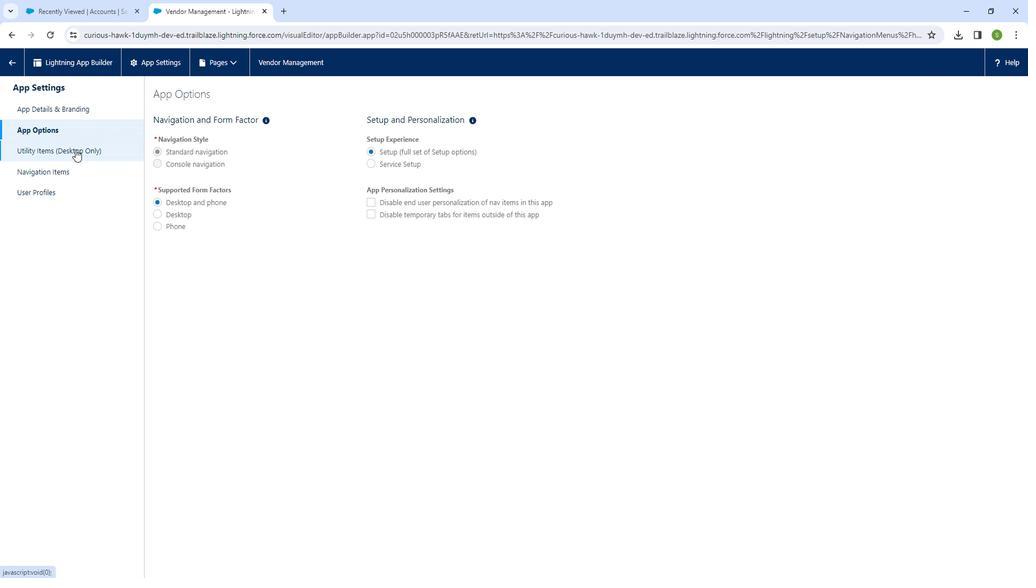 
Action: Mouse pressed left at (75, 145)
Screenshot: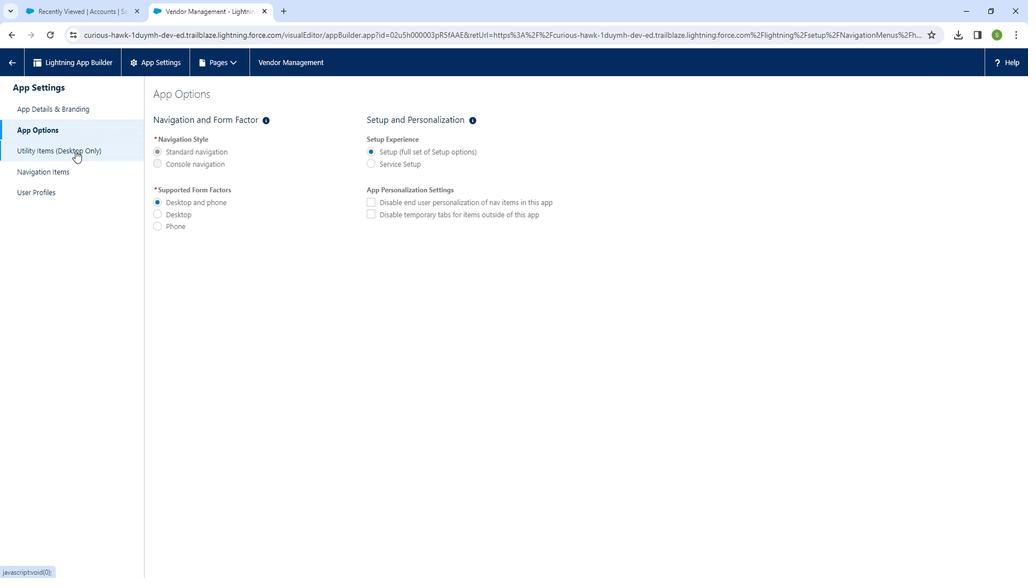 
Action: Mouse moved to (73, 171)
Screenshot: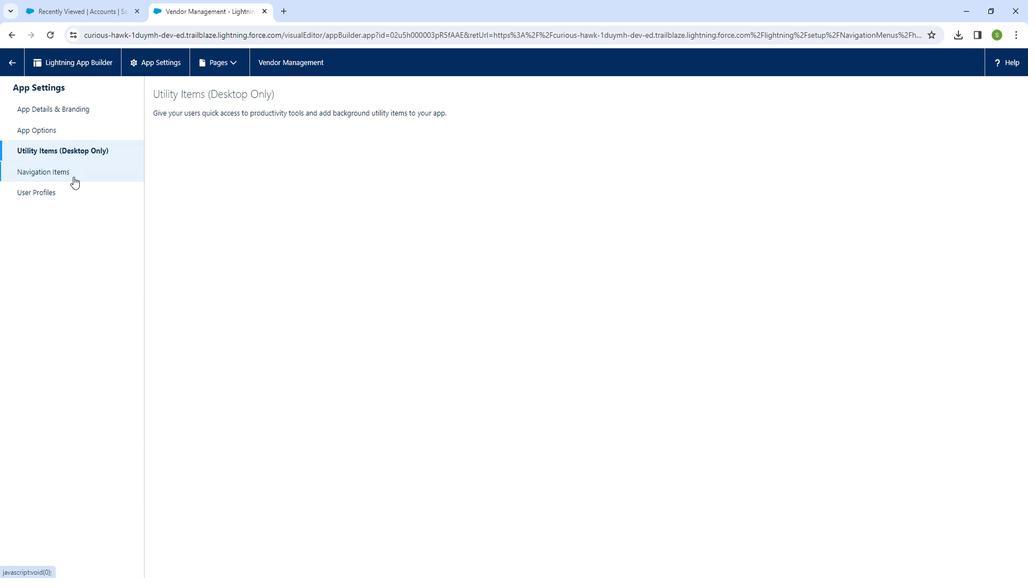 
Action: Mouse pressed left at (73, 171)
Screenshot: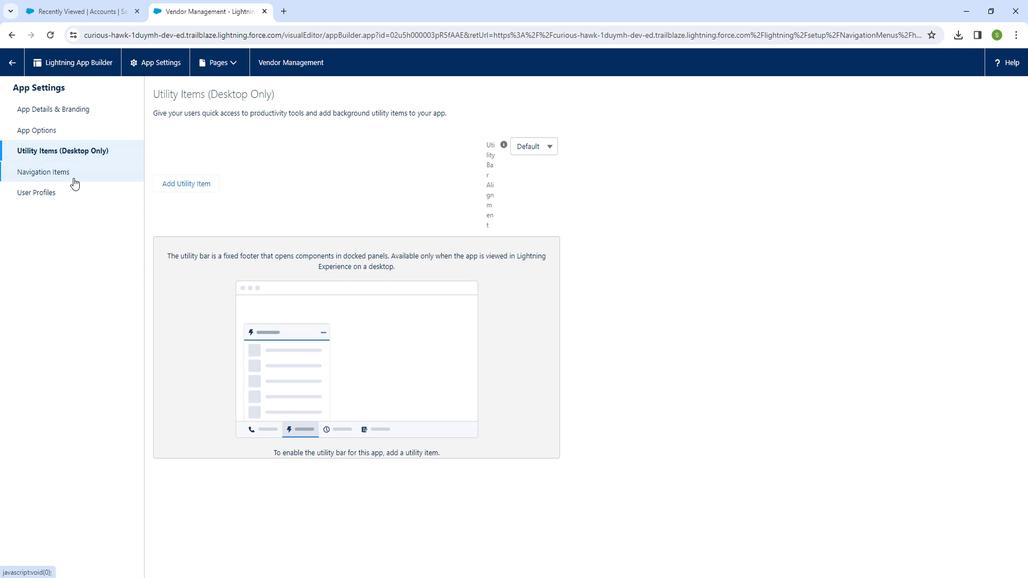 
Action: Mouse moved to (67, 186)
Screenshot: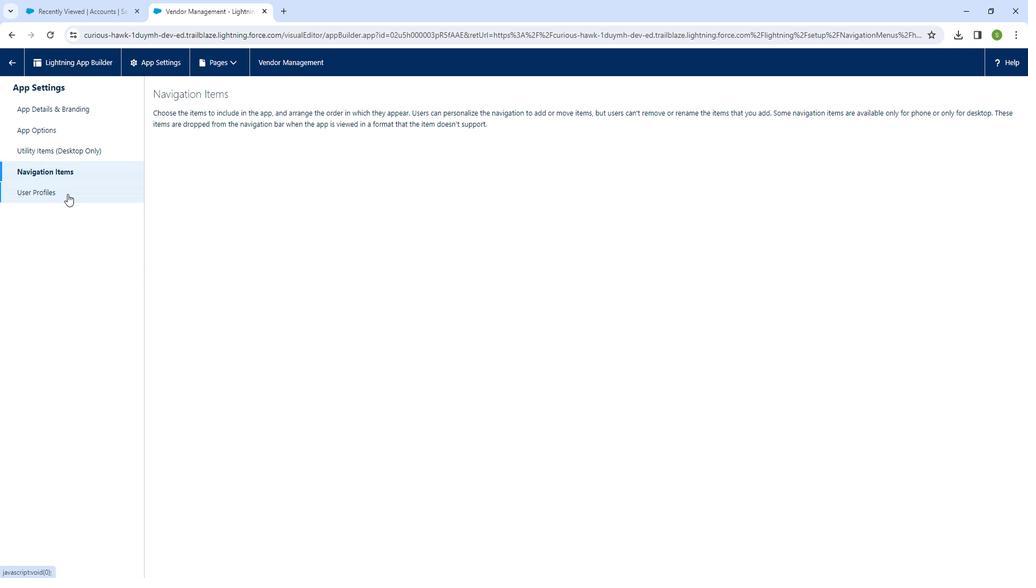 
Action: Mouse pressed left at (67, 186)
Screenshot: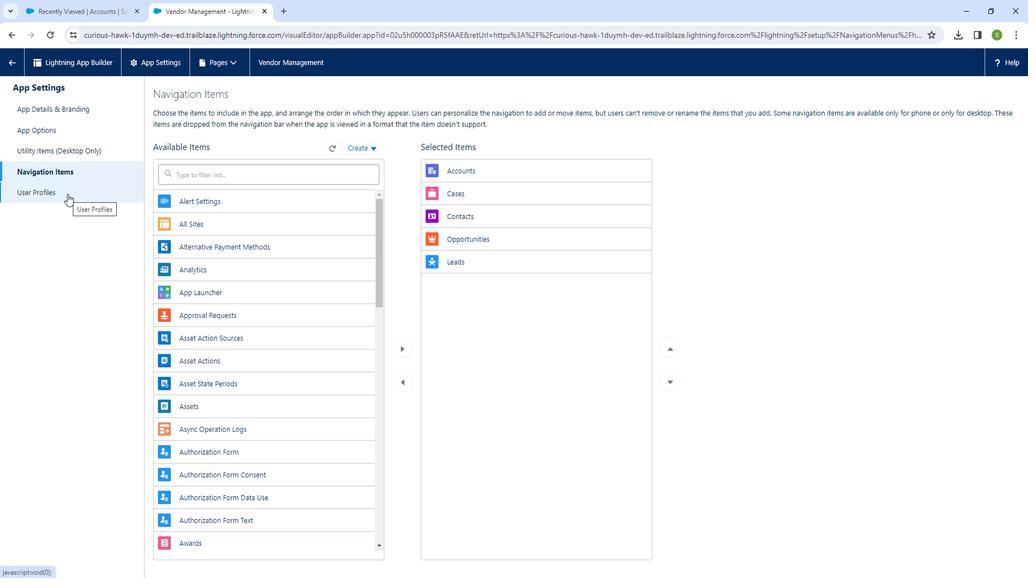 
Action: Mouse moved to (44, 13)
Screenshot: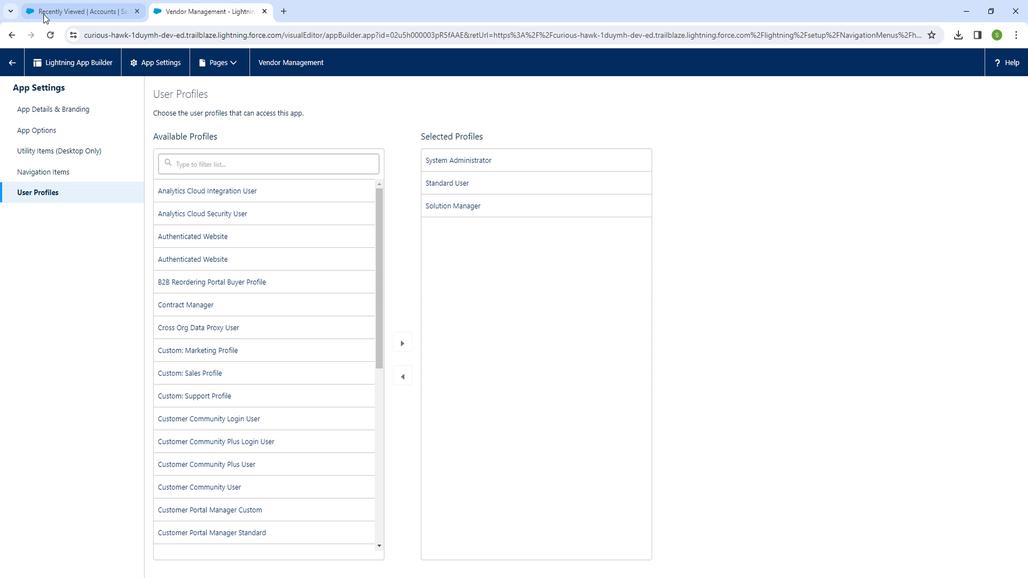 
Action: Mouse pressed left at (44, 13)
Screenshot: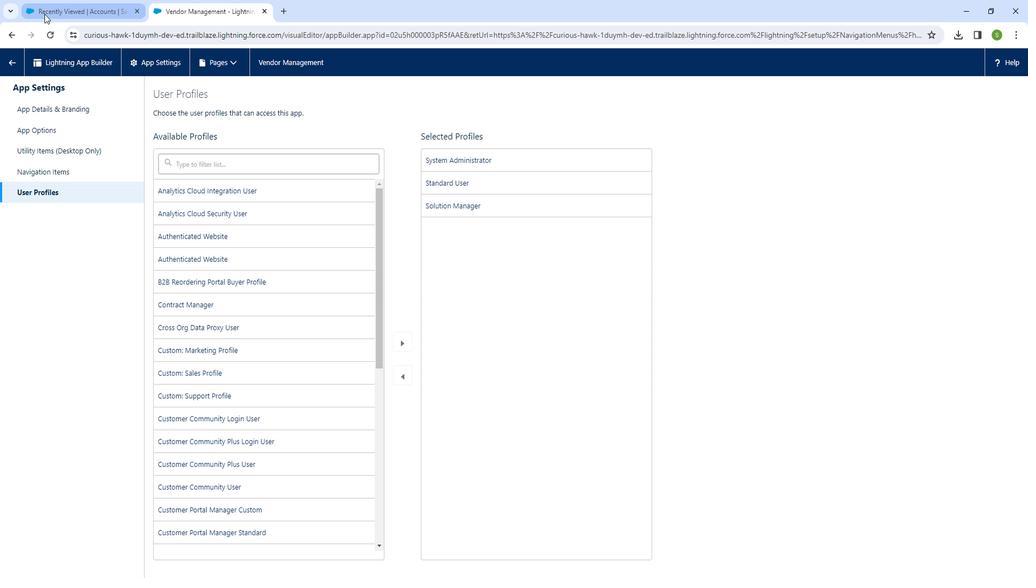 
Action: Mouse moved to (45, 34)
Screenshot: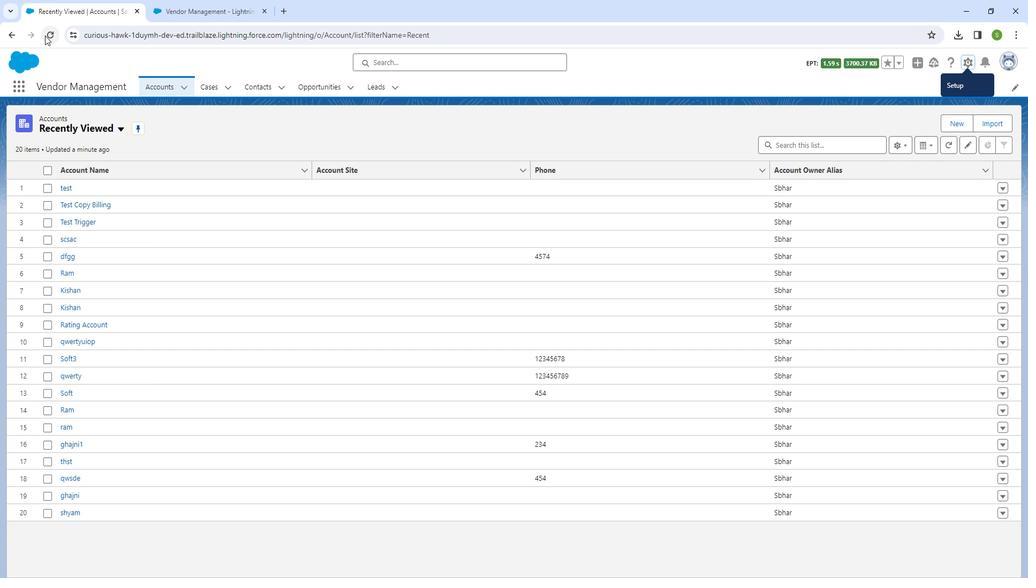 
Action: Mouse pressed left at (45, 34)
Screenshot: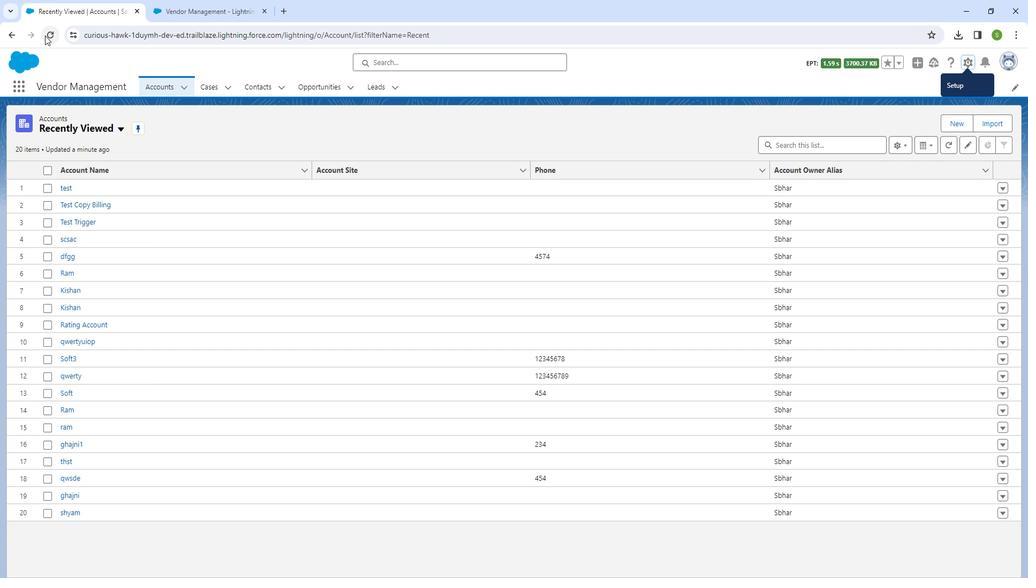
Action: Mouse moved to (854, 63)
Screenshot: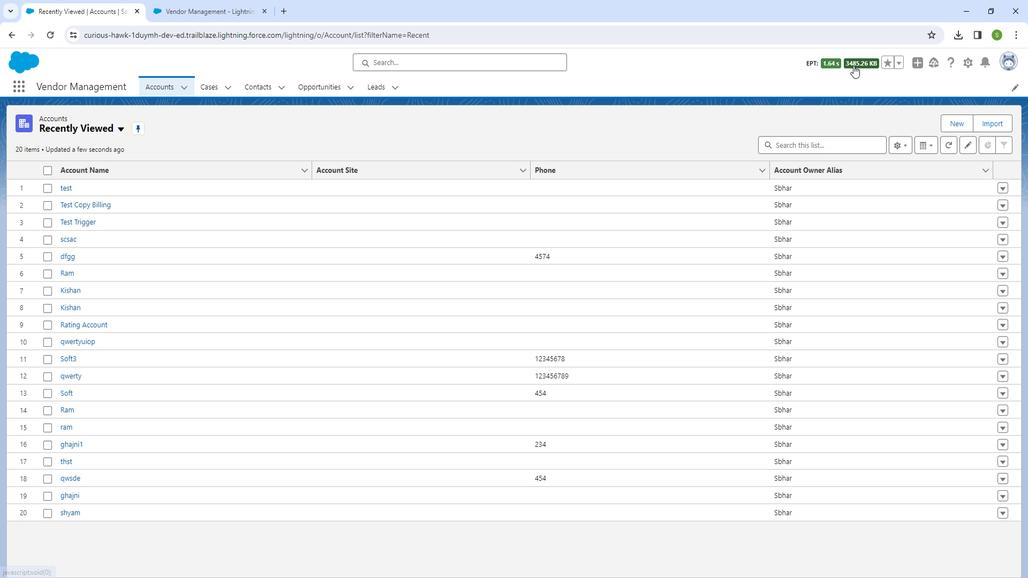
Action: Mouse pressed left at (854, 63)
Screenshot: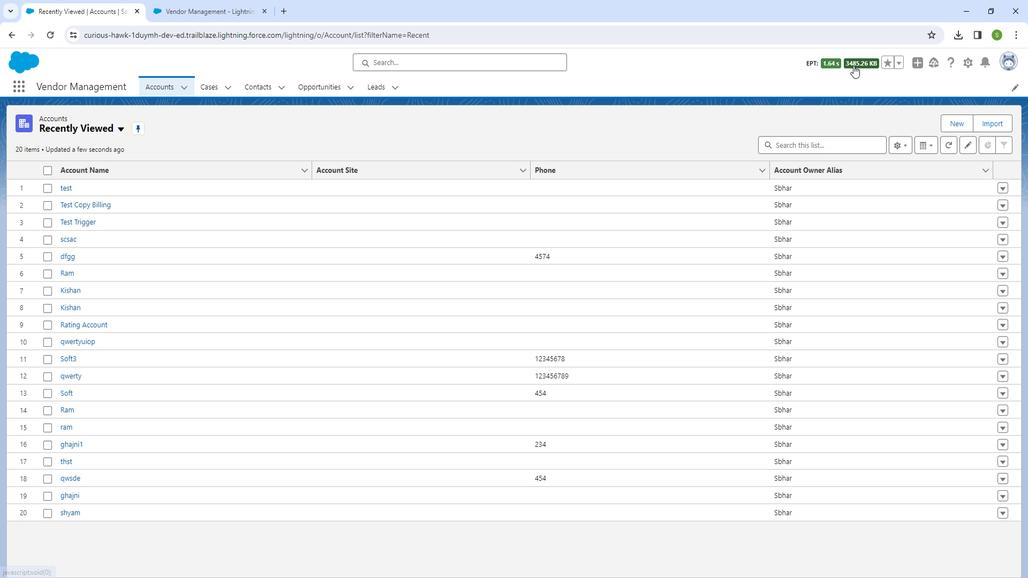 
Action: Mouse moved to (551, 145)
Screenshot: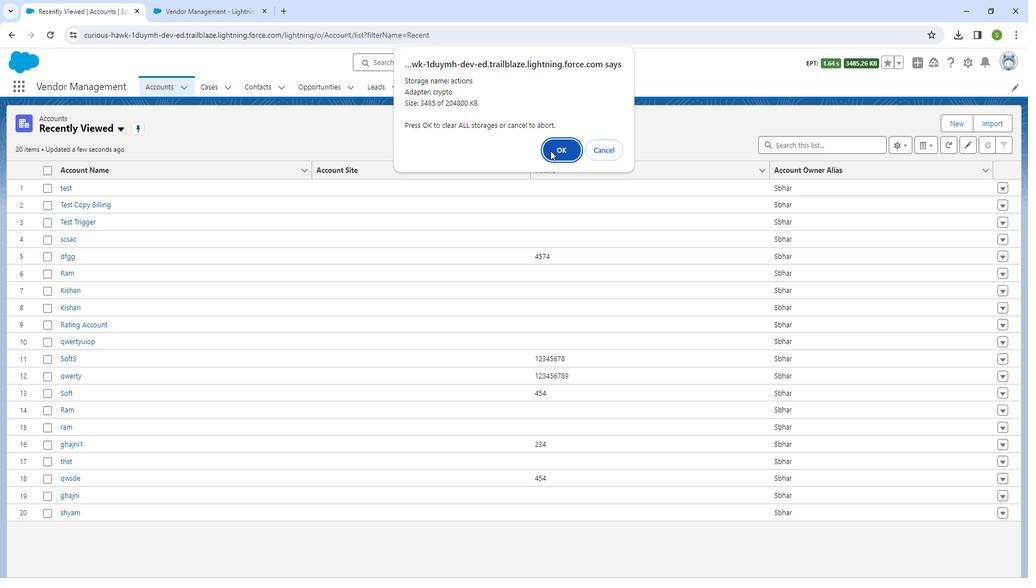 
Action: Mouse pressed left at (551, 145)
Screenshot: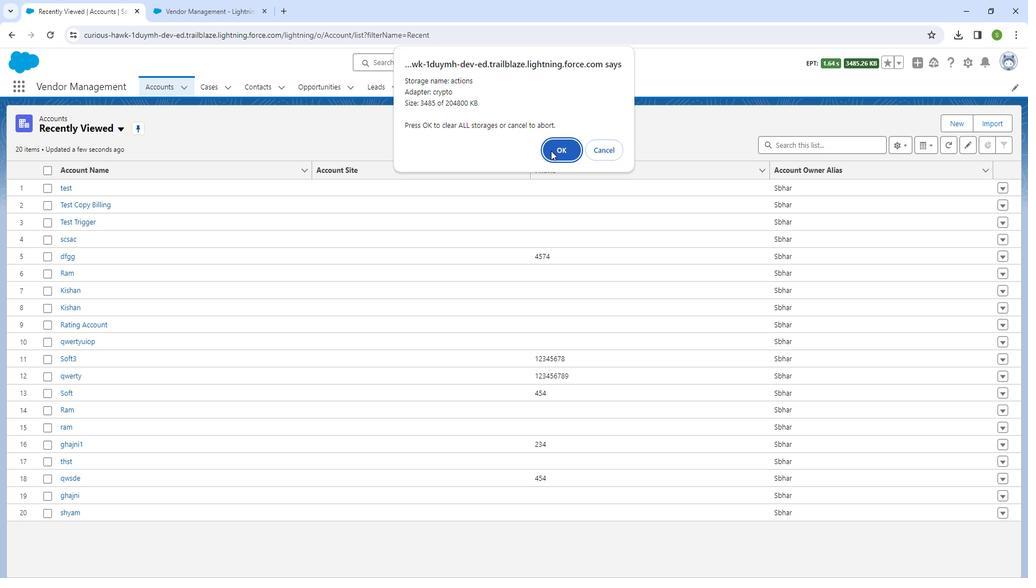
Action: Mouse moved to (51, 35)
Screenshot: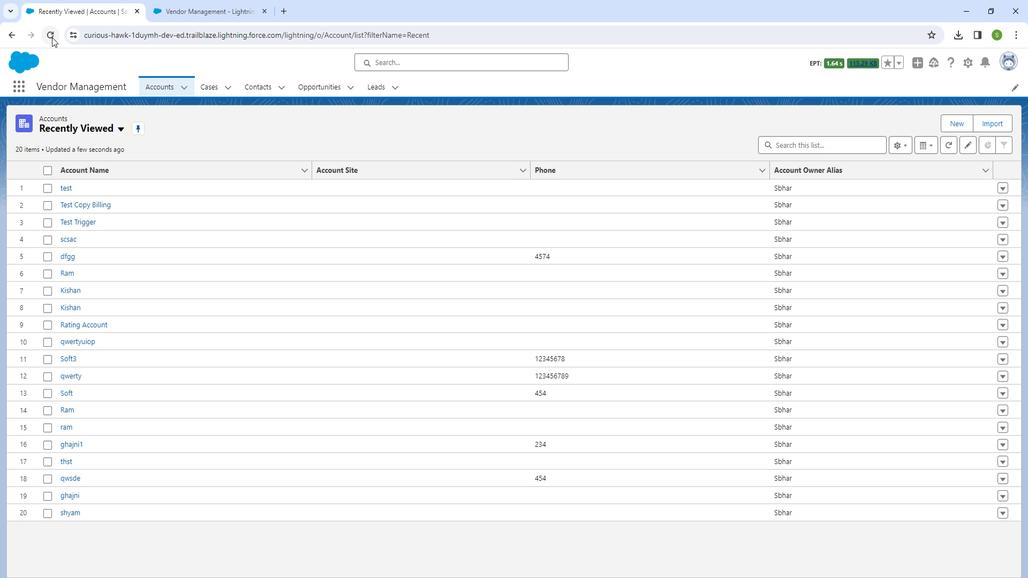 
Action: Mouse pressed left at (51, 35)
Screenshot: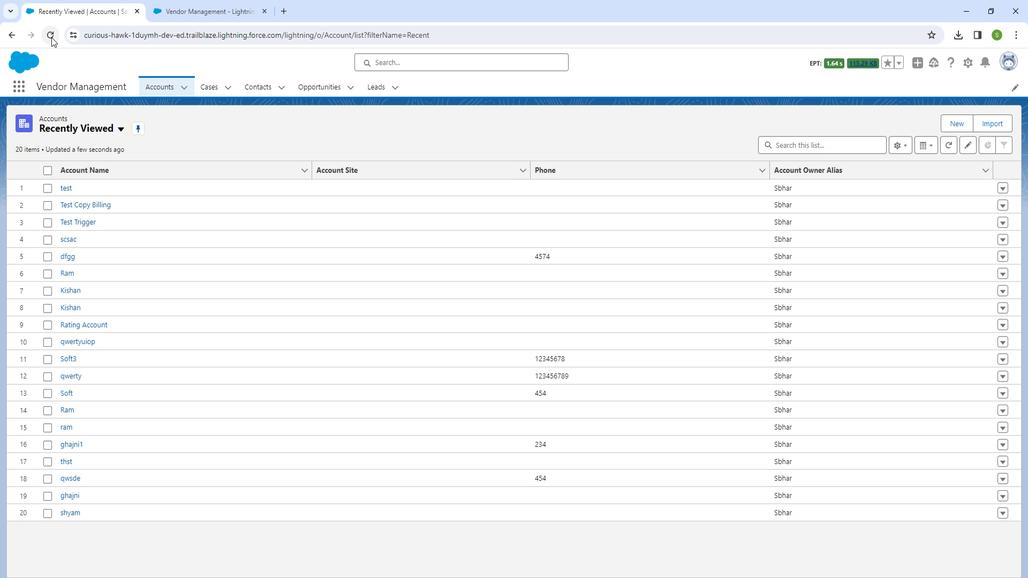 
Action: Mouse moved to (202, 62)
Screenshot: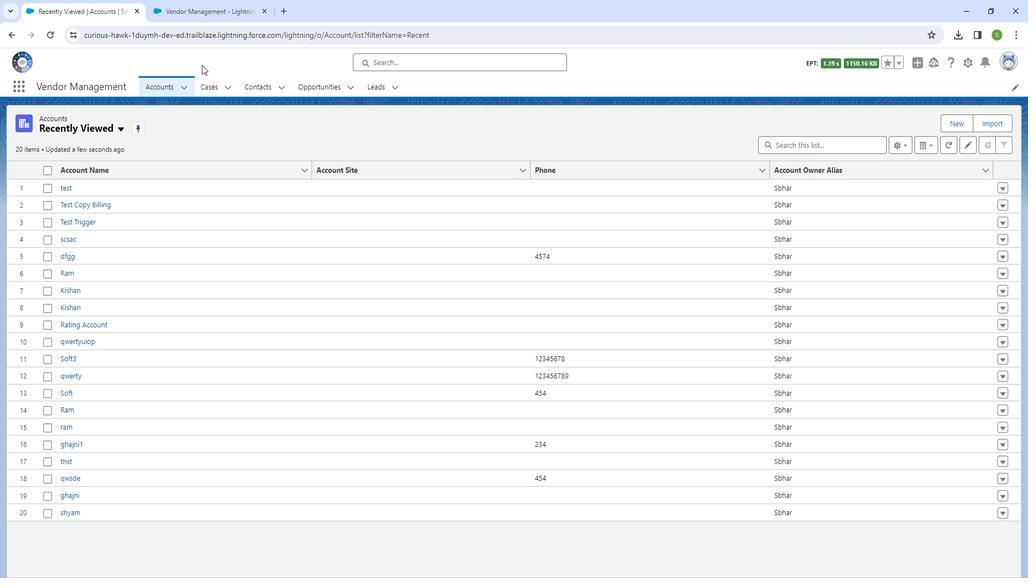 
